Task: Look for space in Orlândia, Brazil from 9th June, 2023 to 16th June, 2023 for 2 adults in price range Rs.8000 to Rs.16000. Place can be entire place with 2 bedrooms having 2 beds and 1 bathroom. Property type can be house, flat, guest house. Booking option can be shelf check-in. Required host language is Spanish.
Action: Mouse moved to (377, 92)
Screenshot: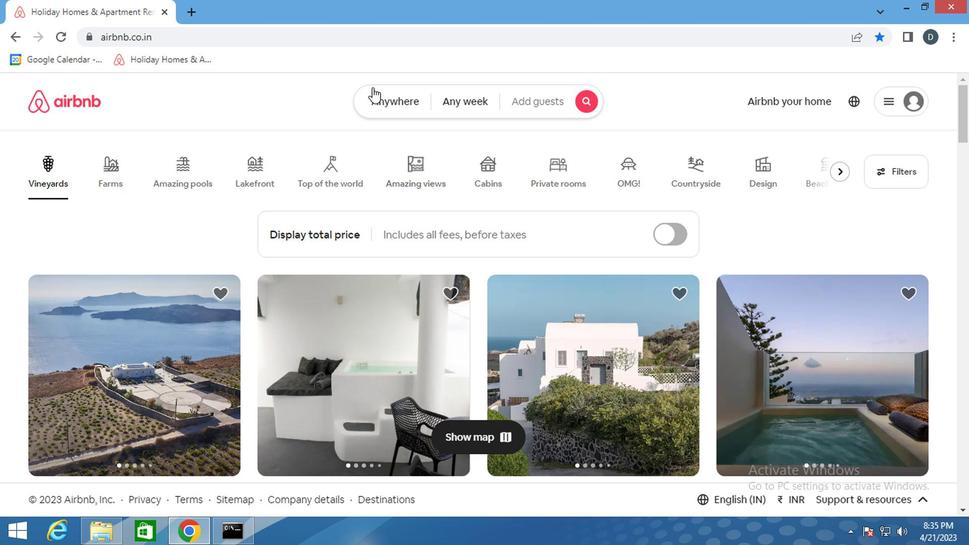 
Action: Mouse pressed left at (377, 92)
Screenshot: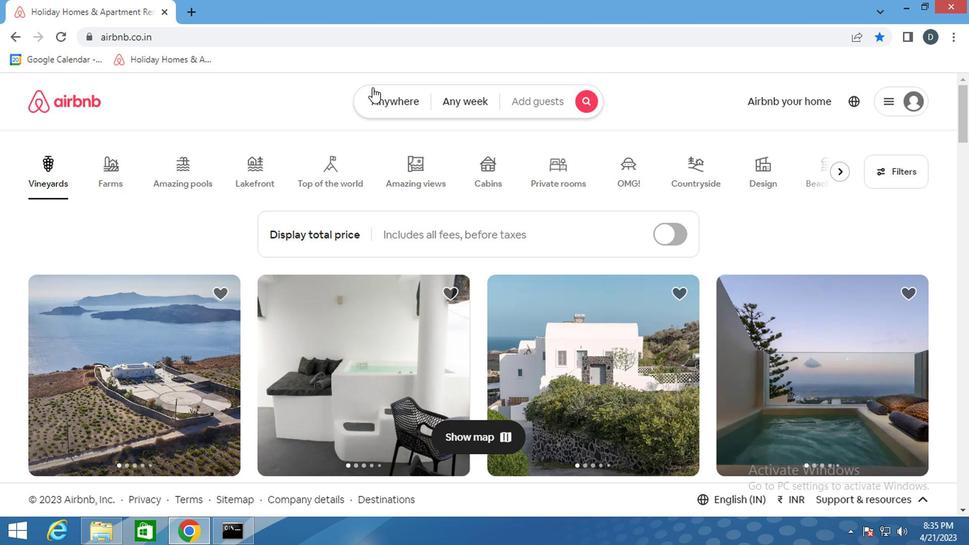 
Action: Mouse moved to (297, 162)
Screenshot: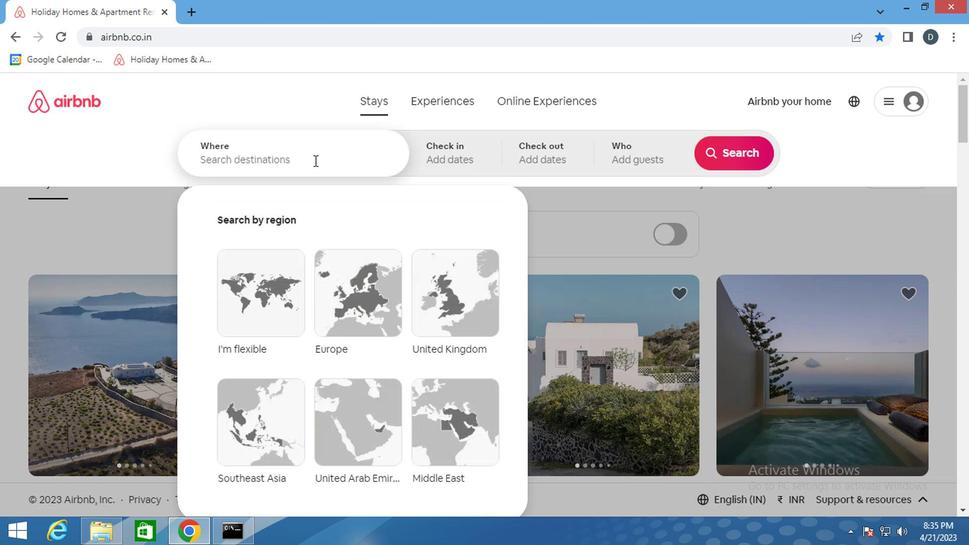 
Action: Mouse pressed left at (297, 162)
Screenshot: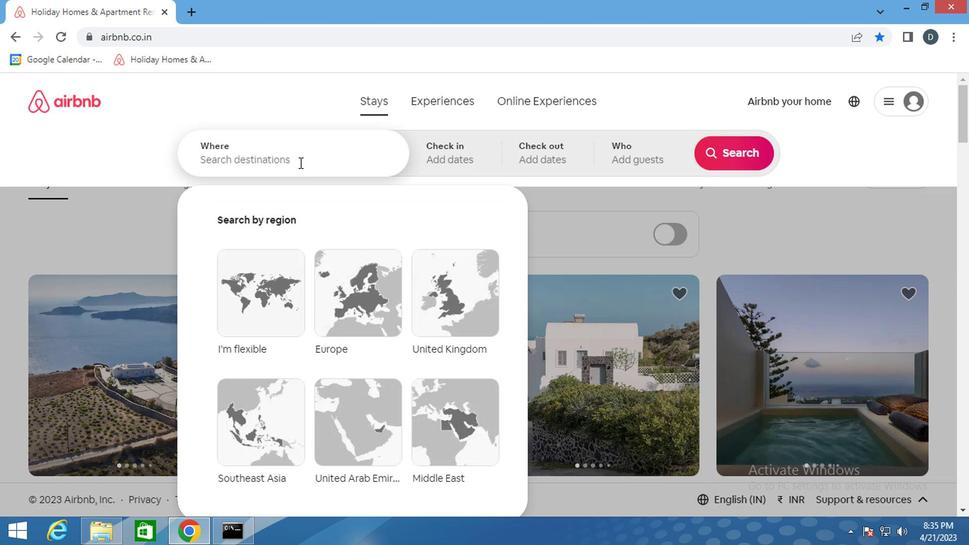 
Action: Key pressed <Key.shift>ORLANDIA,<Key.shift>BRAZIL<Key.enter>
Screenshot: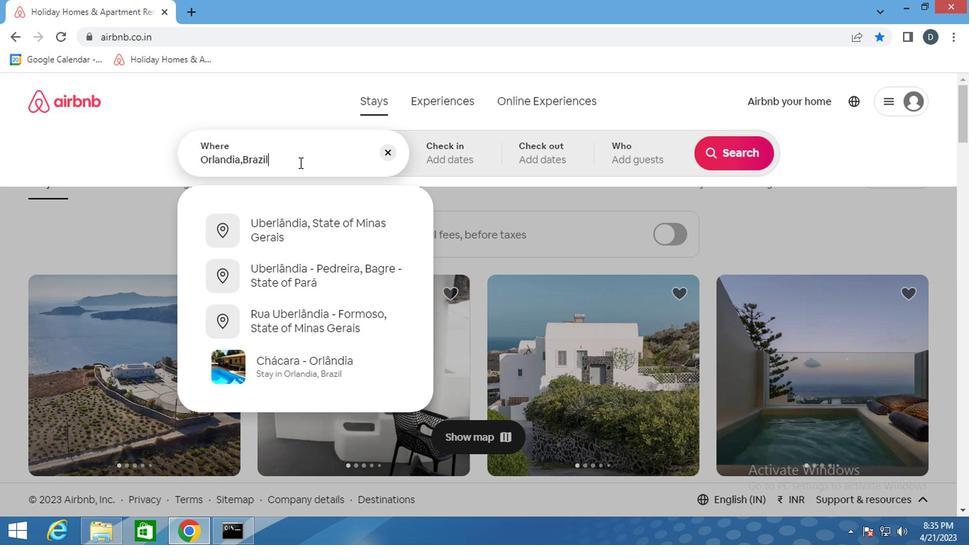 
Action: Mouse moved to (719, 277)
Screenshot: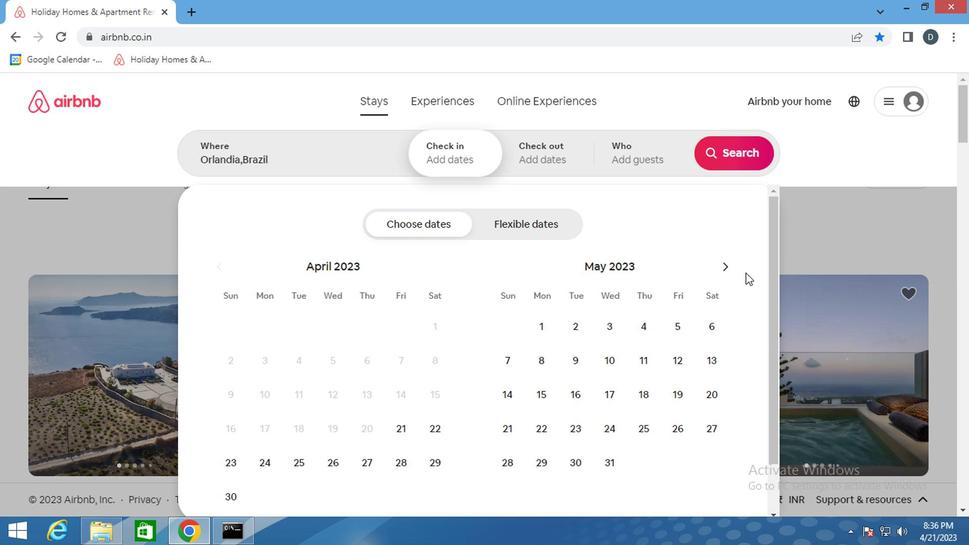 
Action: Mouse pressed left at (719, 277)
Screenshot: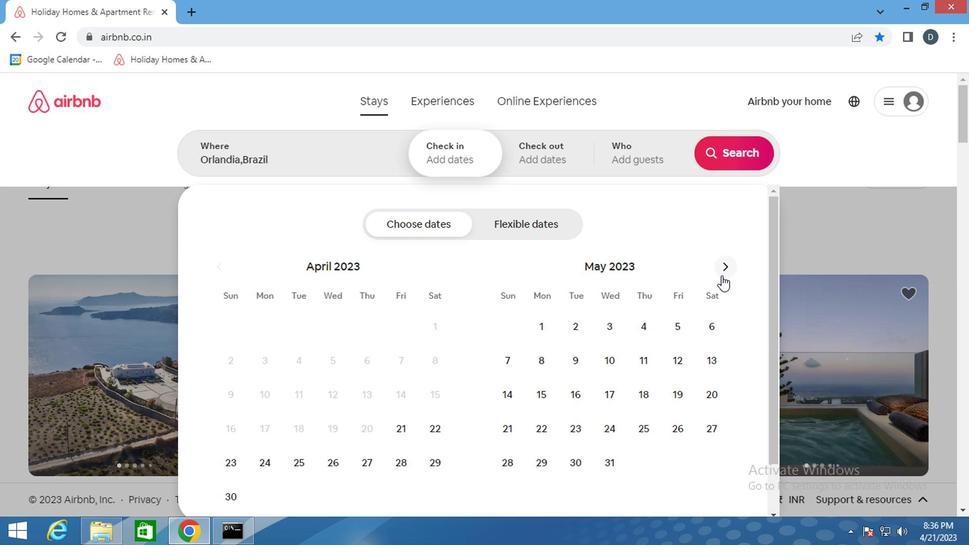 
Action: Mouse moved to (684, 357)
Screenshot: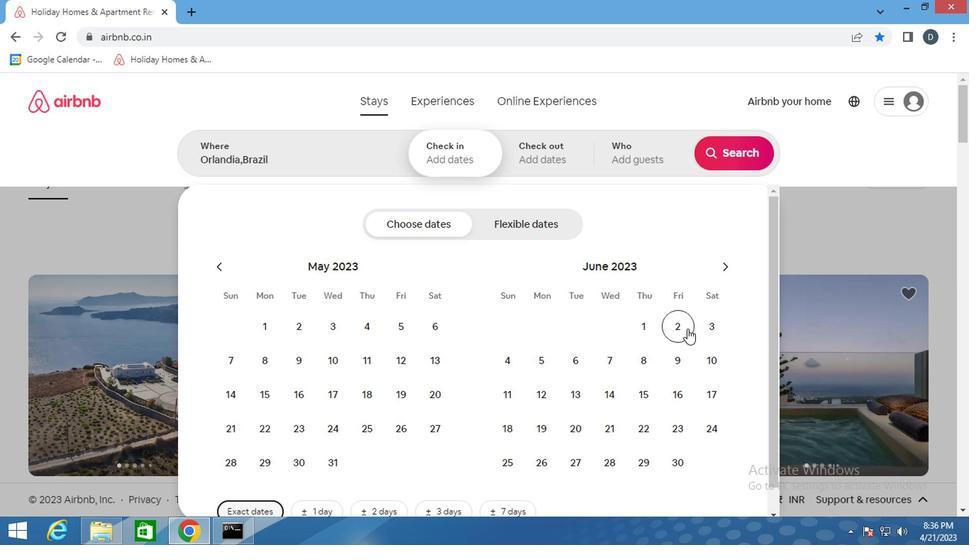 
Action: Mouse pressed left at (684, 357)
Screenshot: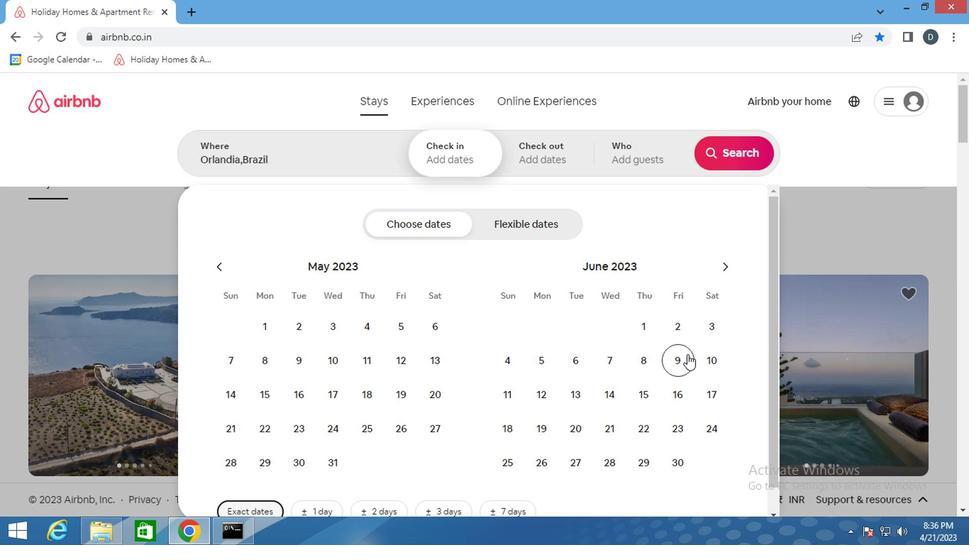 
Action: Mouse moved to (673, 398)
Screenshot: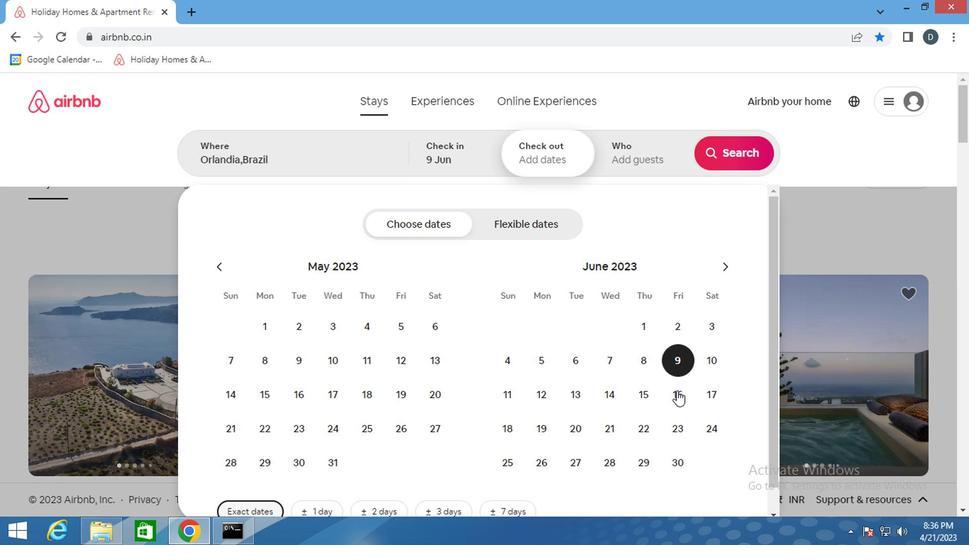 
Action: Mouse pressed left at (673, 398)
Screenshot: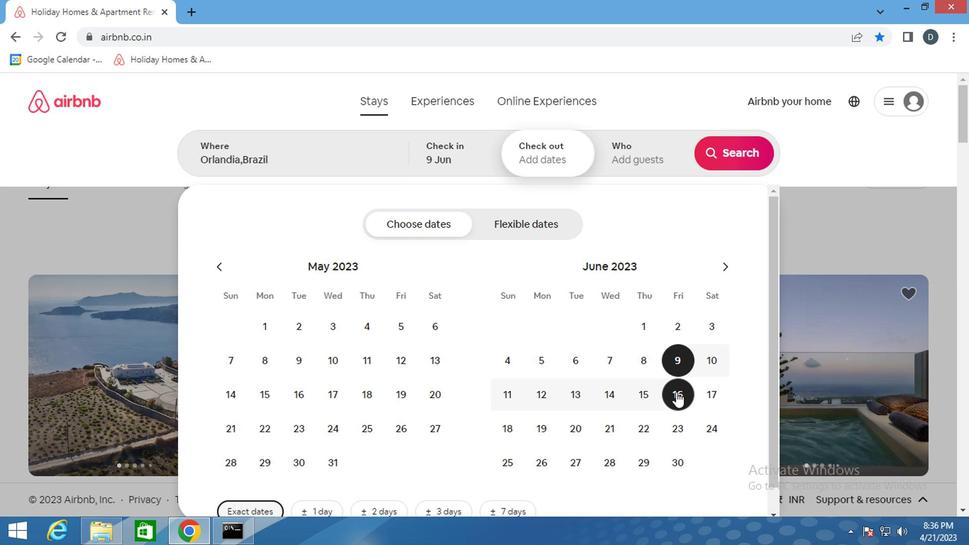 
Action: Mouse moved to (631, 156)
Screenshot: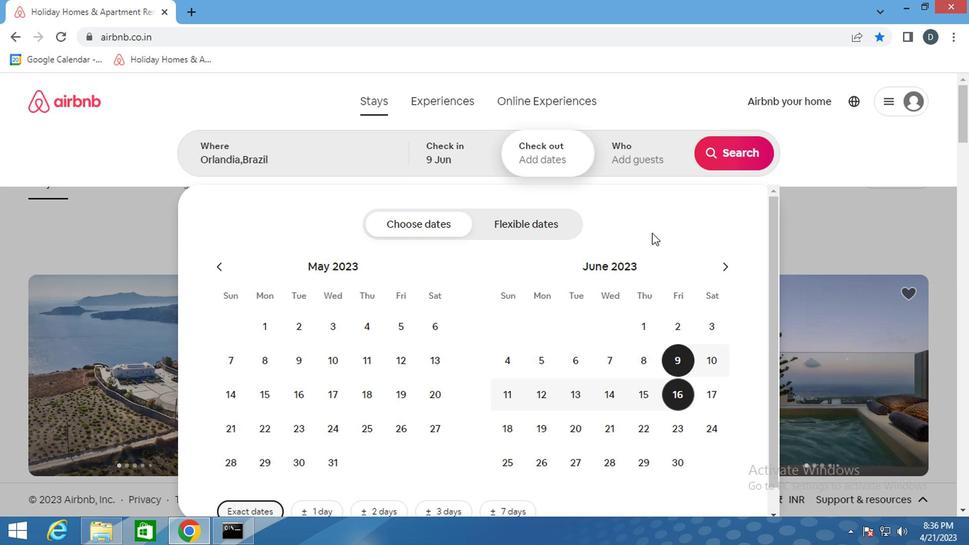 
Action: Mouse pressed left at (631, 156)
Screenshot: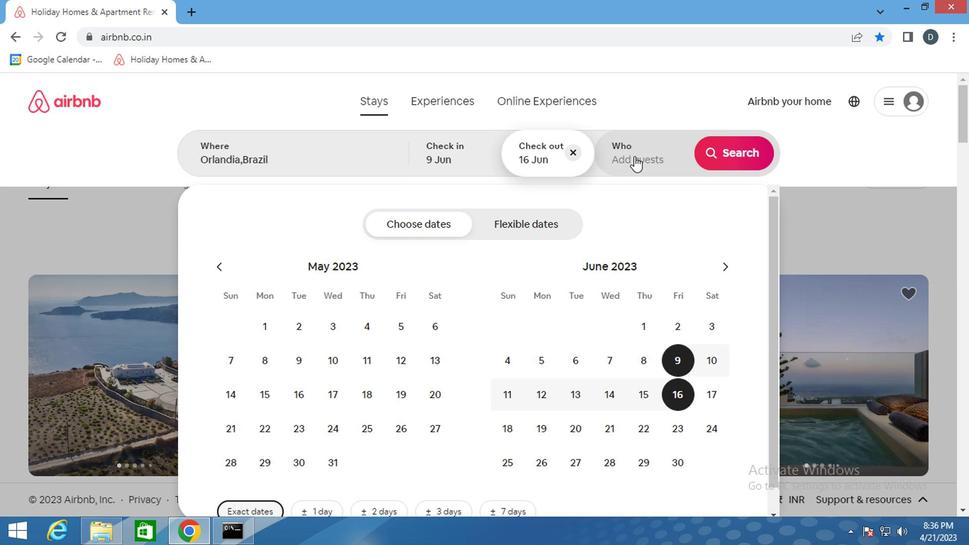 
Action: Mouse moved to (733, 229)
Screenshot: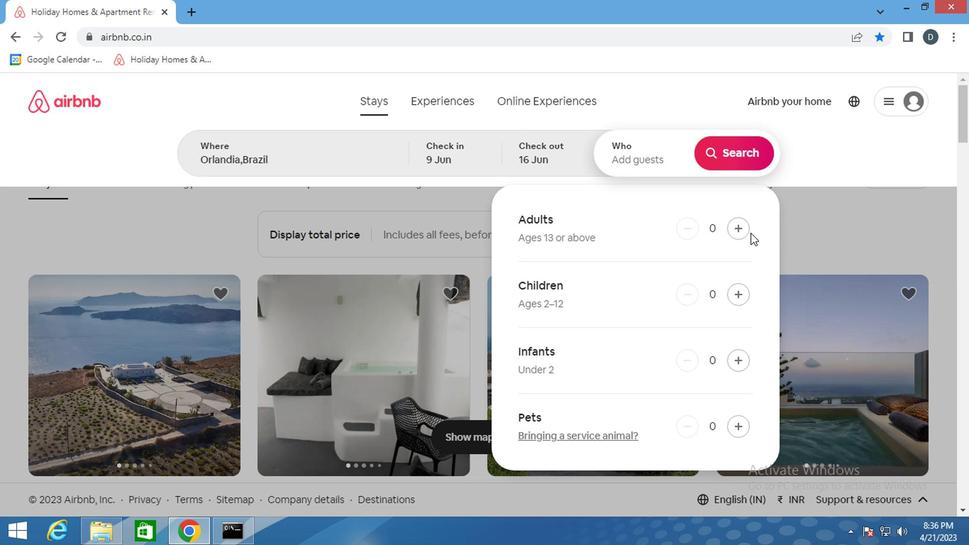 
Action: Mouse pressed left at (733, 229)
Screenshot: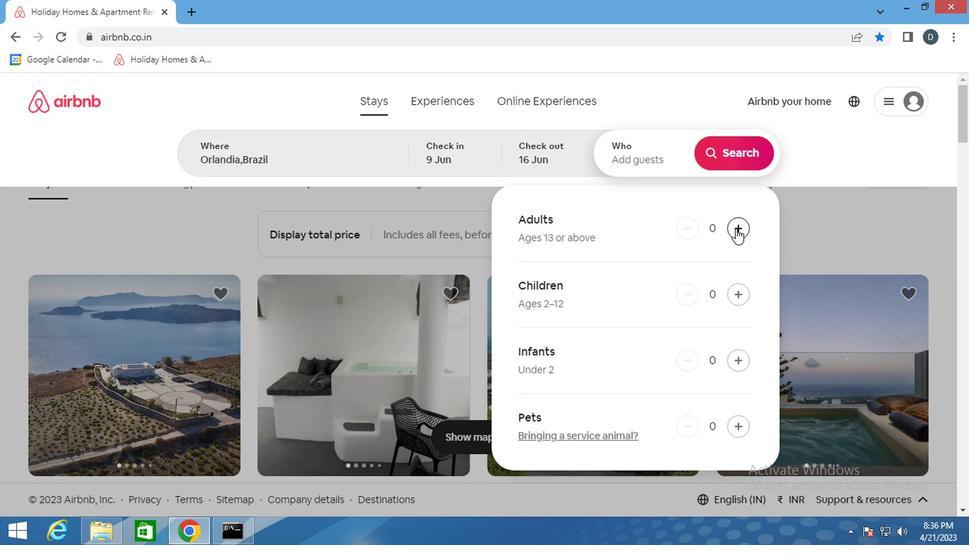 
Action: Mouse pressed left at (733, 229)
Screenshot: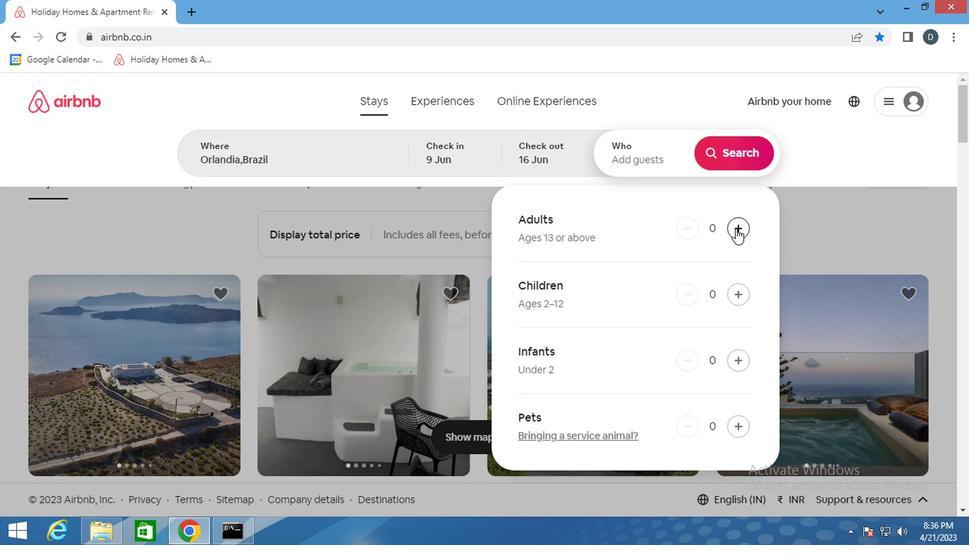 
Action: Mouse moved to (713, 140)
Screenshot: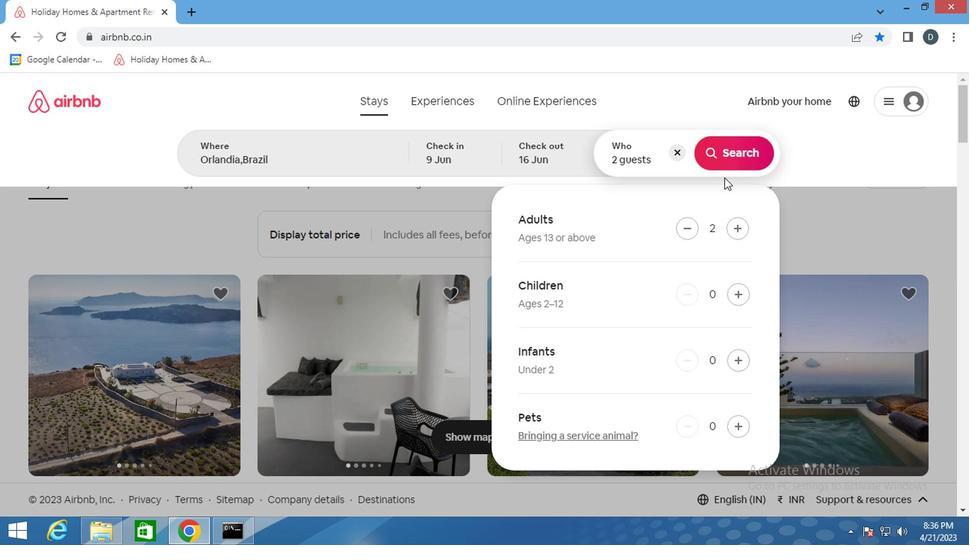 
Action: Mouse pressed left at (713, 140)
Screenshot: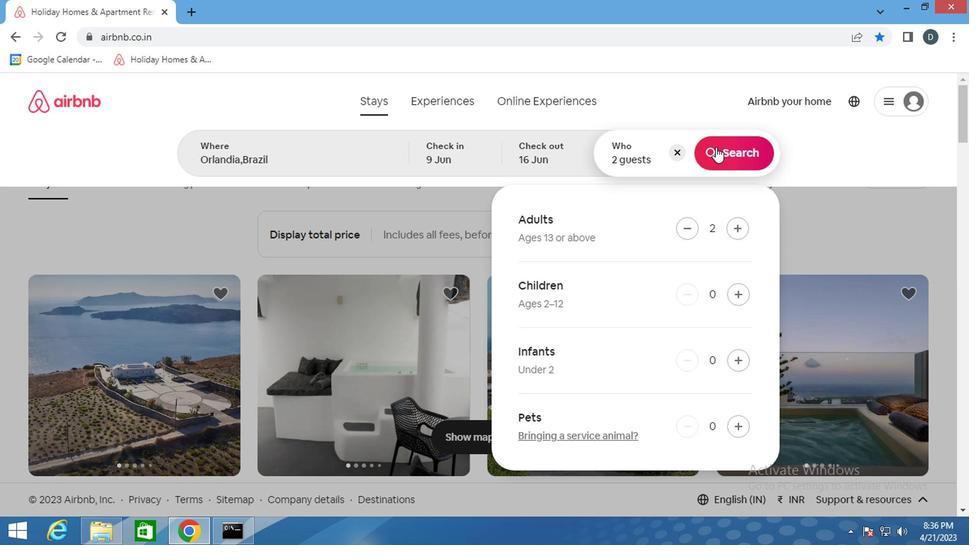 
Action: Mouse moved to (902, 154)
Screenshot: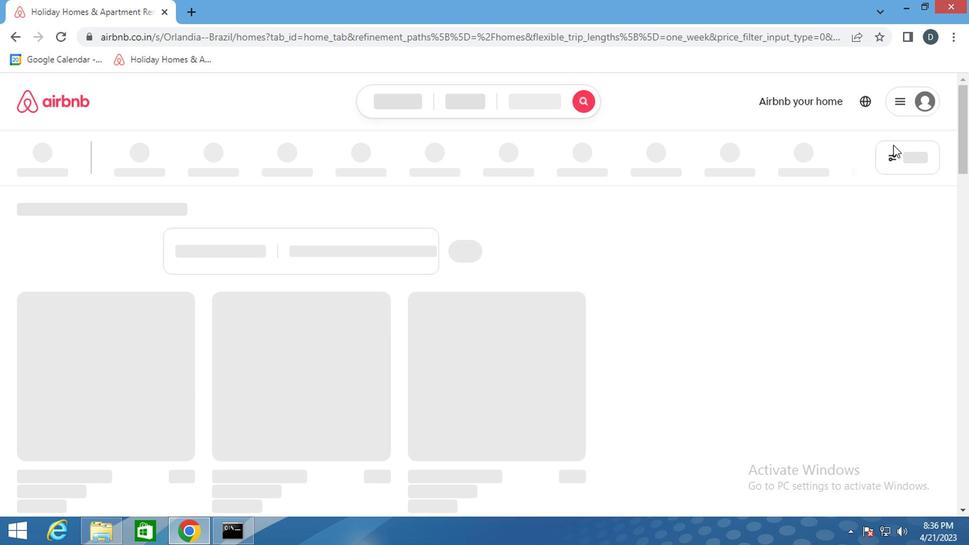 
Action: Mouse pressed left at (902, 154)
Screenshot: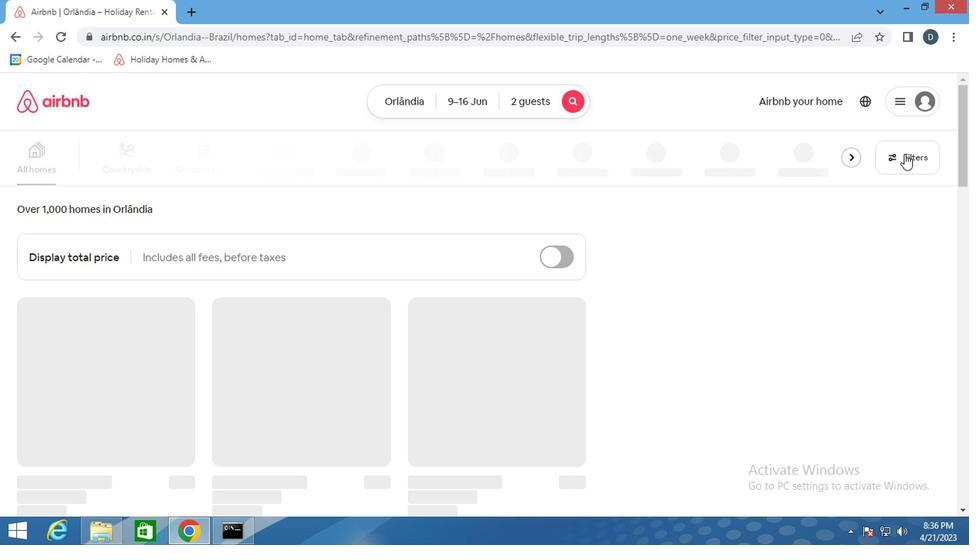 
Action: Mouse moved to (308, 344)
Screenshot: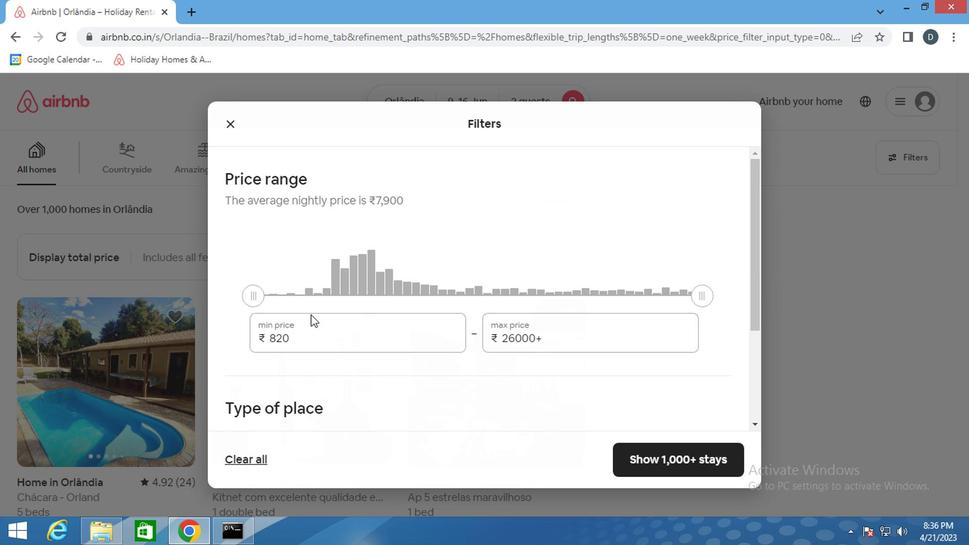 
Action: Mouse pressed left at (308, 344)
Screenshot: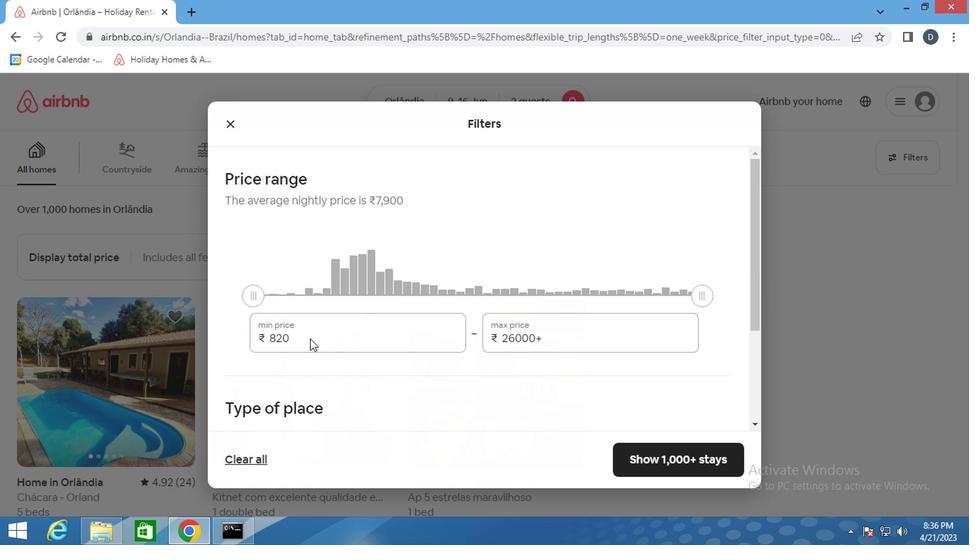 
Action: Mouse pressed left at (308, 344)
Screenshot: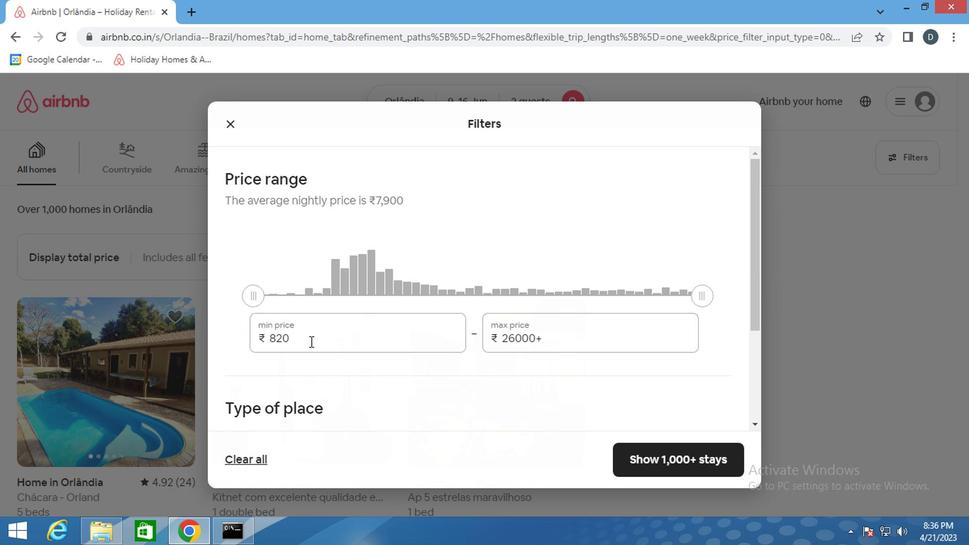 
Action: Key pressed 8000
Screenshot: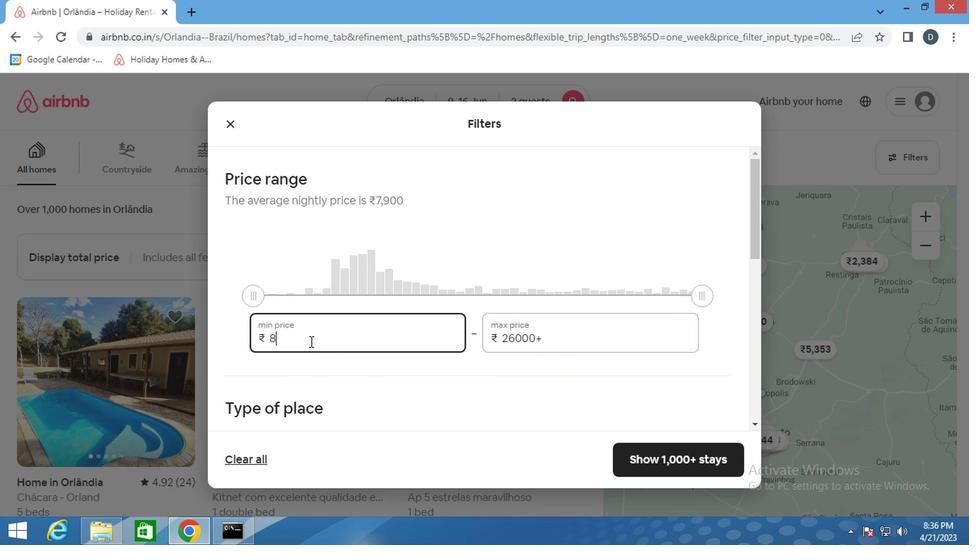 
Action: Mouse moved to (308, 344)
Screenshot: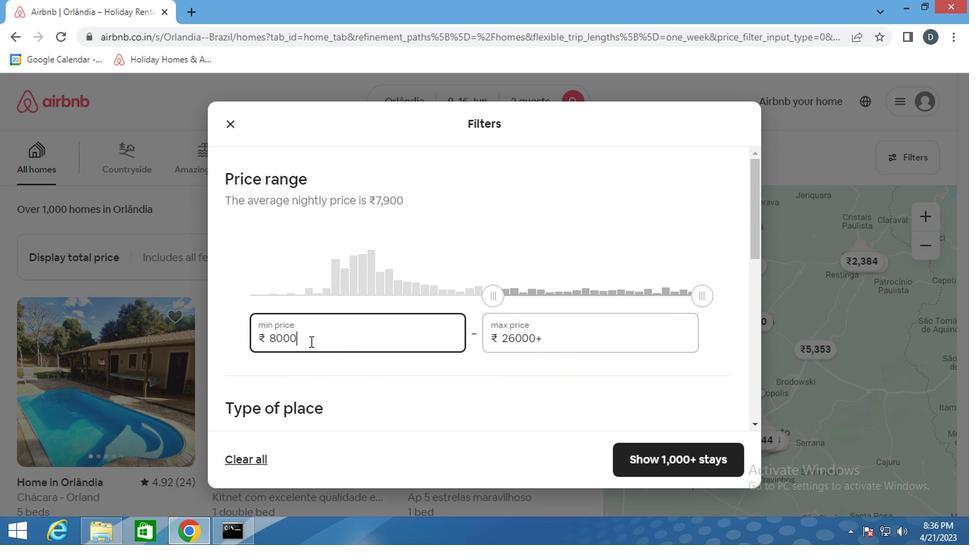 
Action: Key pressed <Key.tab>ctrl+Actrl+16
Screenshot: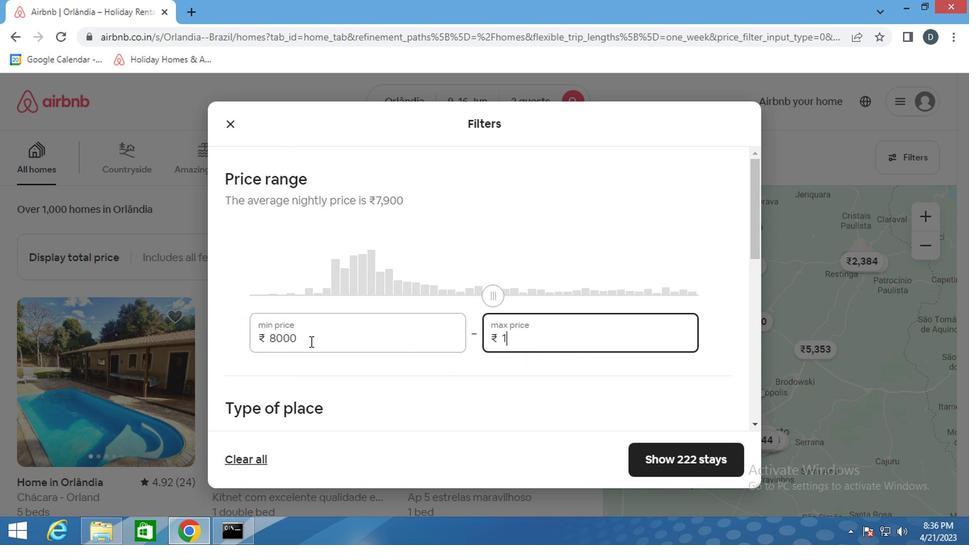 
Action: Mouse moved to (309, 345)
Screenshot: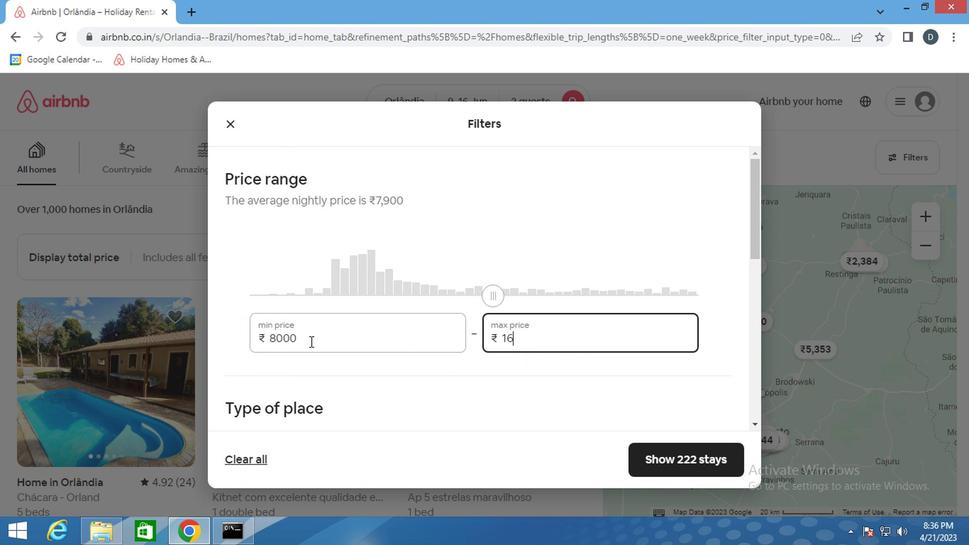 
Action: Key pressed 0
Screenshot: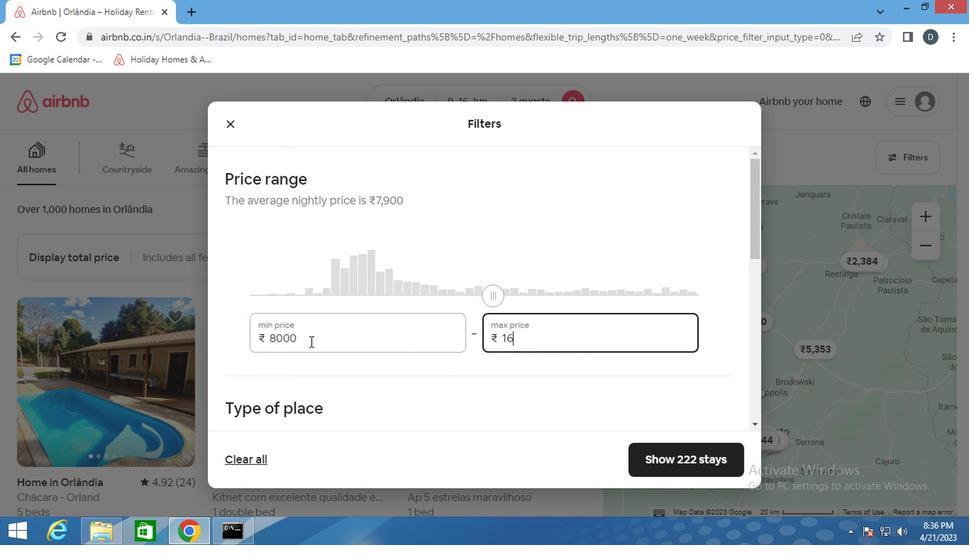 
Action: Mouse moved to (309, 345)
Screenshot: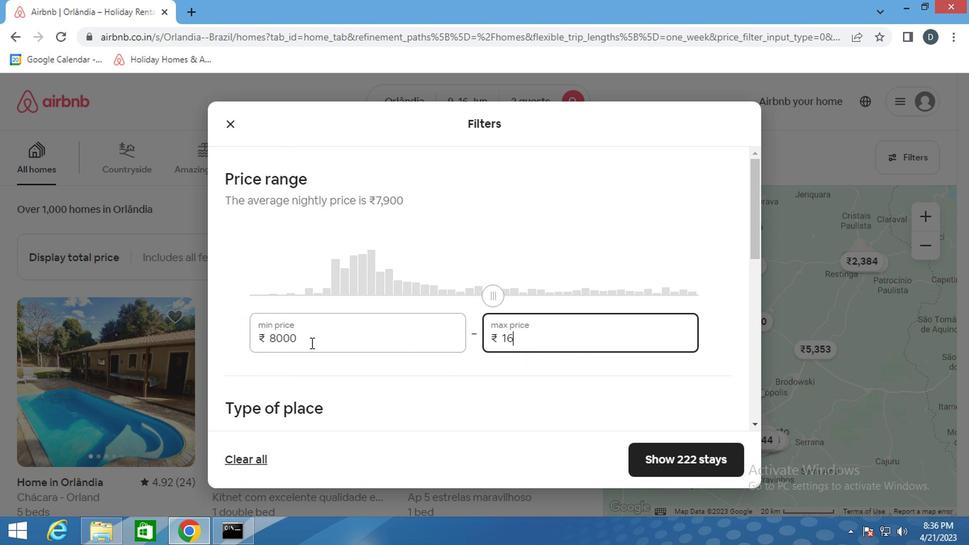 
Action: Key pressed 0
Screenshot: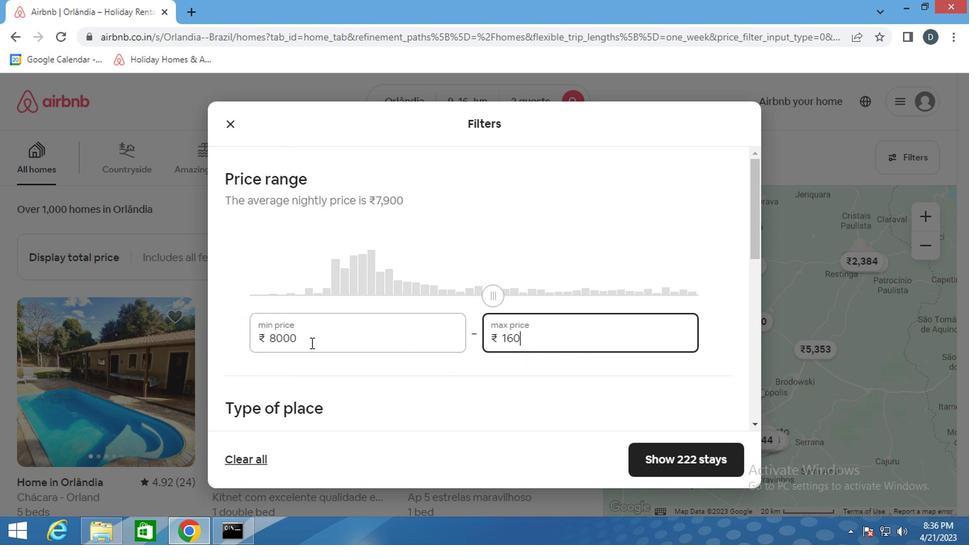 
Action: Mouse moved to (326, 347)
Screenshot: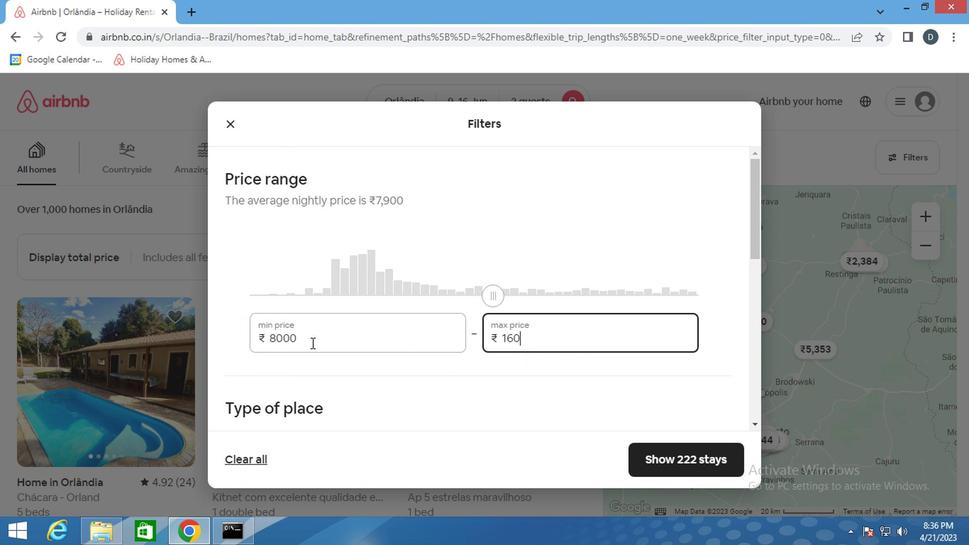 
Action: Key pressed 0
Screenshot: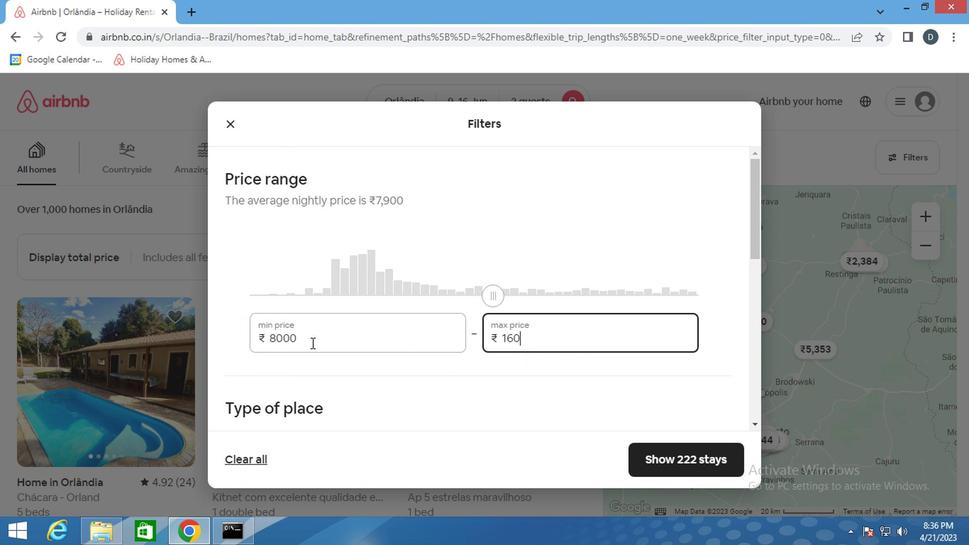 
Action: Mouse moved to (470, 345)
Screenshot: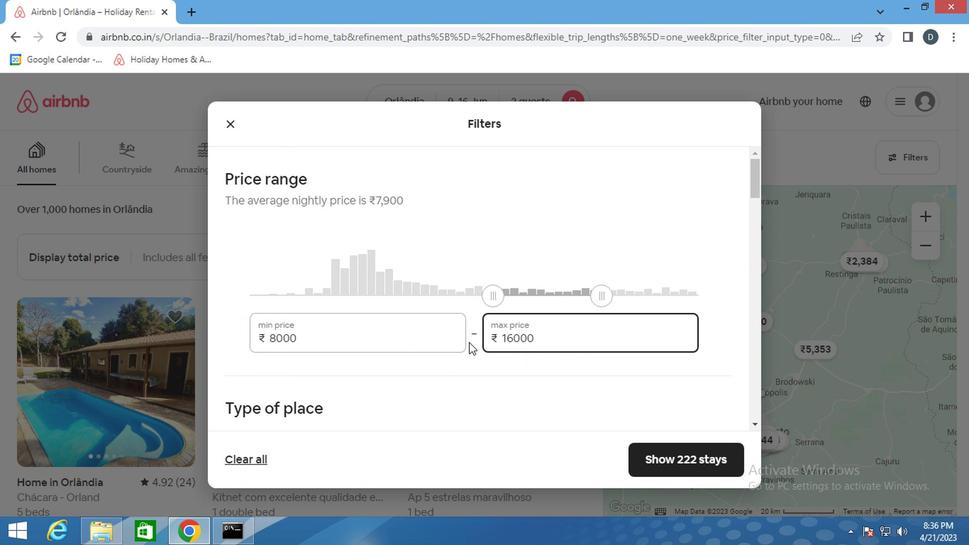 
Action: Mouse scrolled (470, 344) with delta (0, -1)
Screenshot: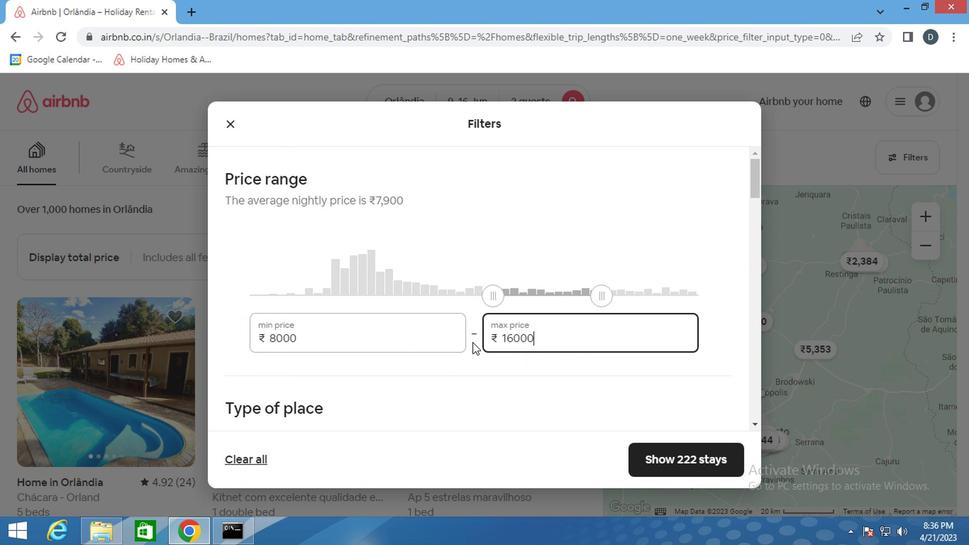 
Action: Mouse scrolled (470, 344) with delta (0, -1)
Screenshot: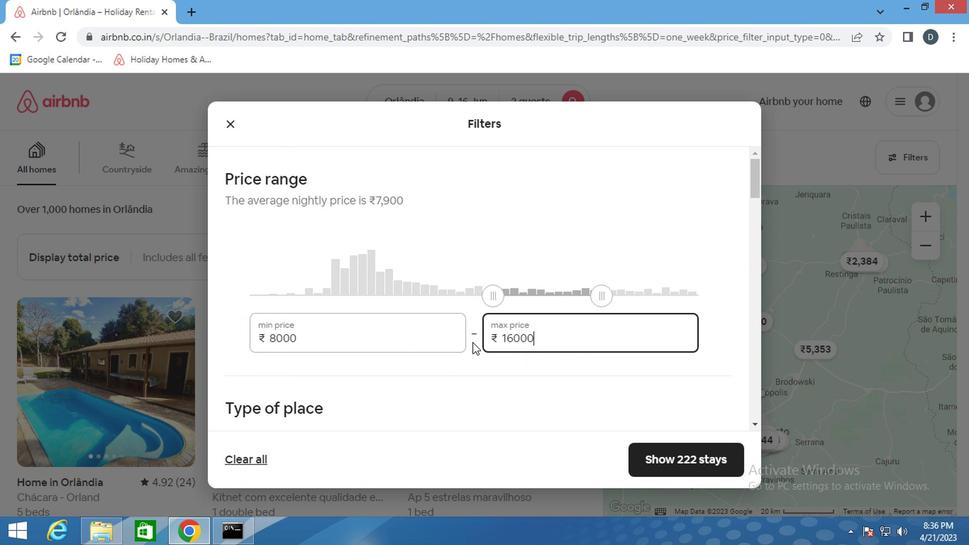 
Action: Mouse moved to (273, 304)
Screenshot: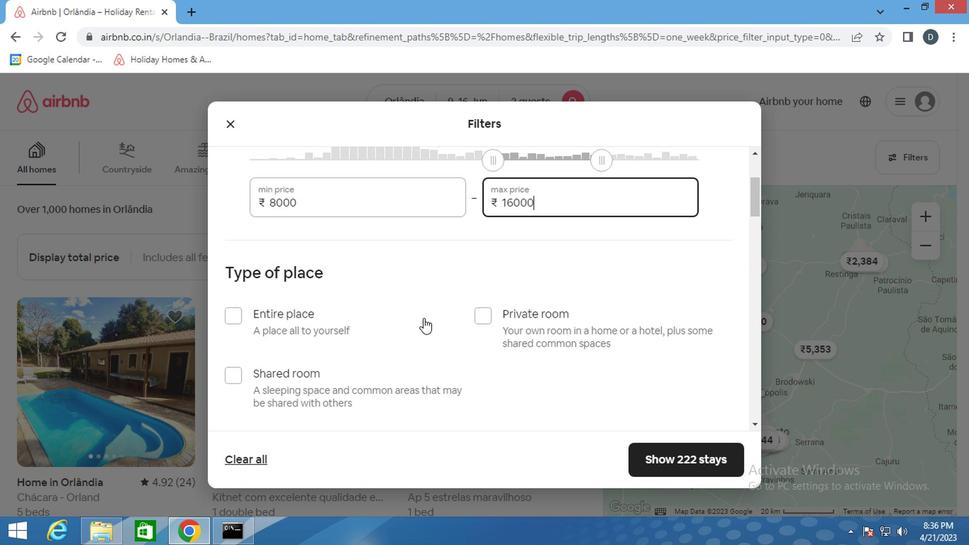 
Action: Mouse pressed left at (273, 304)
Screenshot: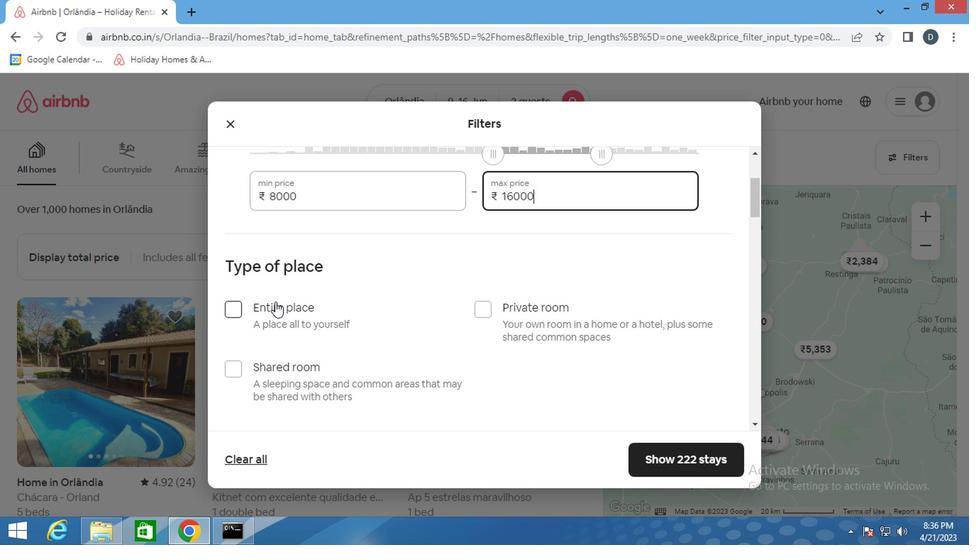 
Action: Mouse moved to (315, 305)
Screenshot: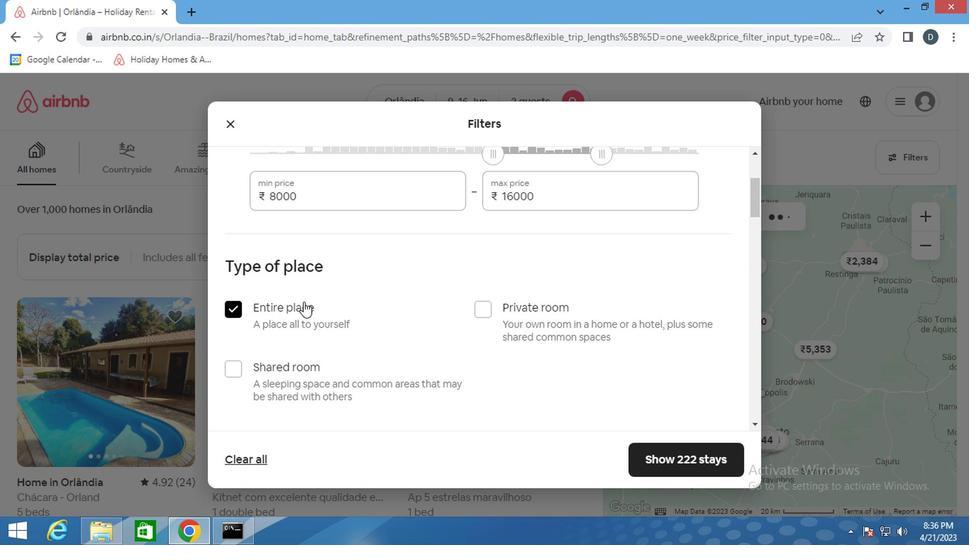 
Action: Mouse scrolled (315, 304) with delta (0, -1)
Screenshot: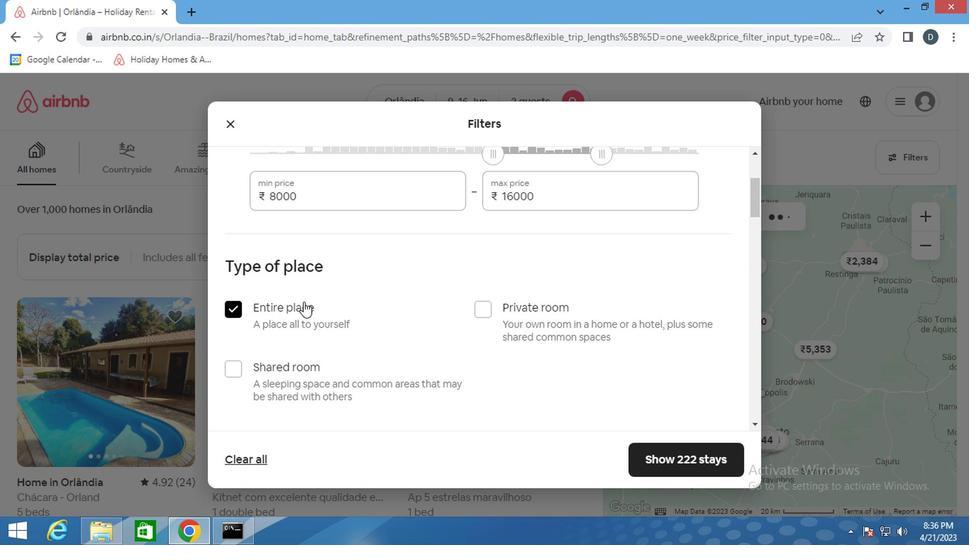 
Action: Mouse moved to (316, 305)
Screenshot: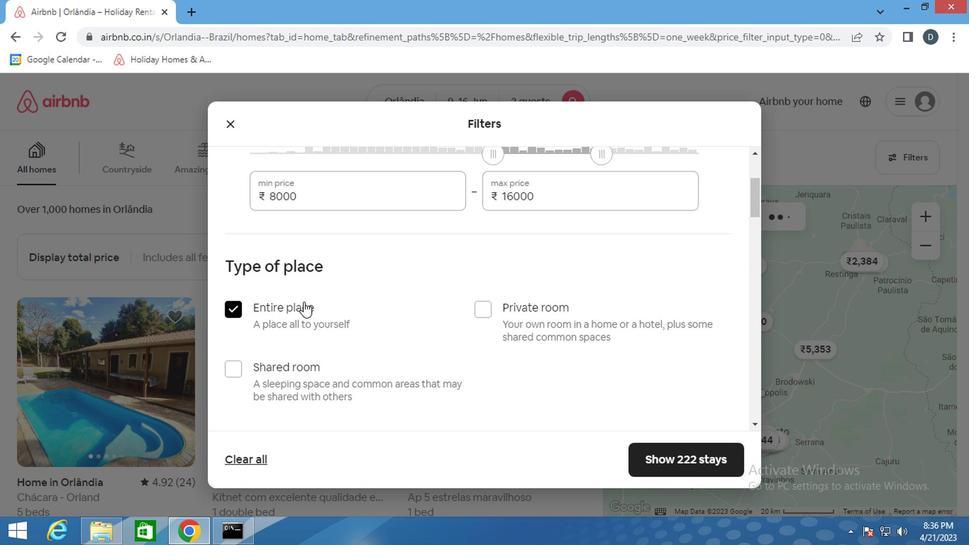 
Action: Mouse scrolled (316, 305) with delta (0, 0)
Screenshot: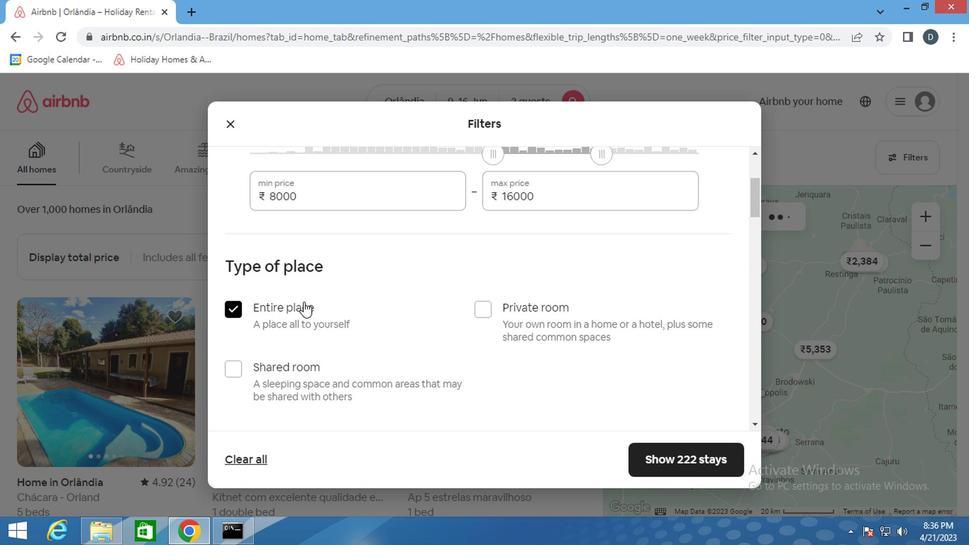 
Action: Mouse moved to (316, 305)
Screenshot: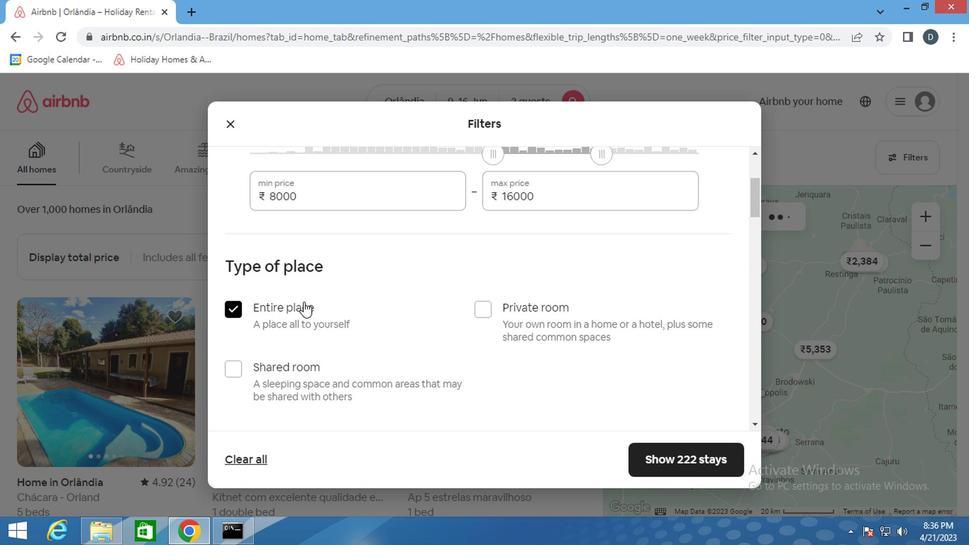 
Action: Mouse scrolled (316, 305) with delta (0, 0)
Screenshot: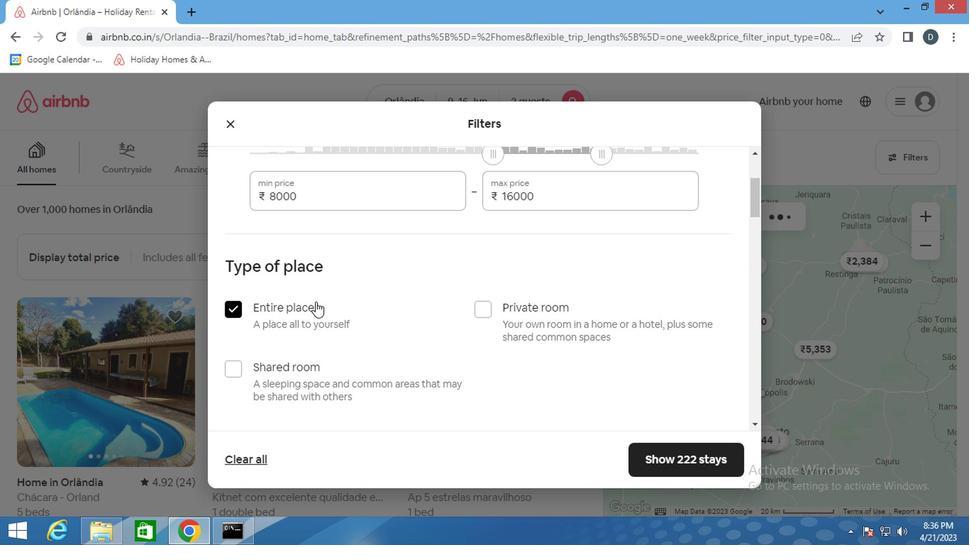 
Action: Mouse moved to (320, 306)
Screenshot: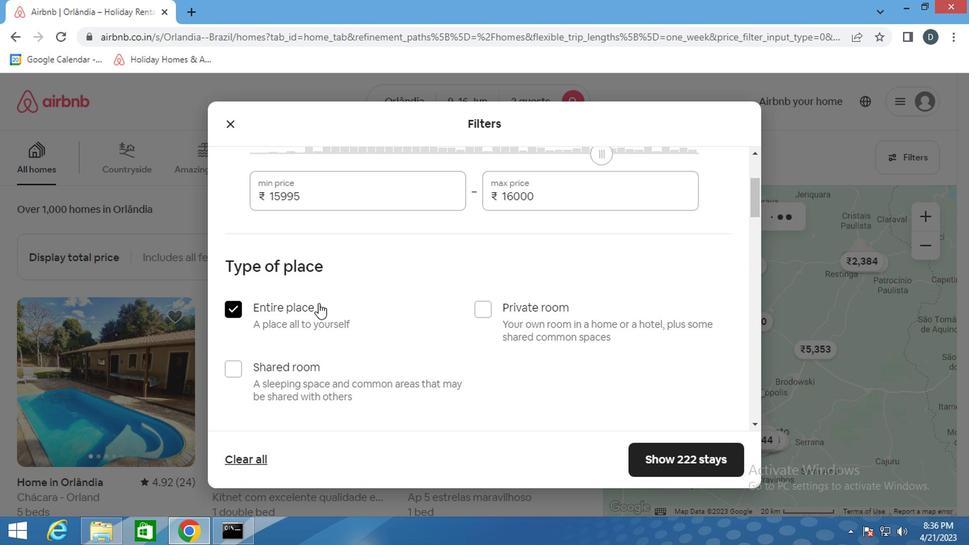 
Action: Mouse scrolled (320, 305) with delta (0, -1)
Screenshot: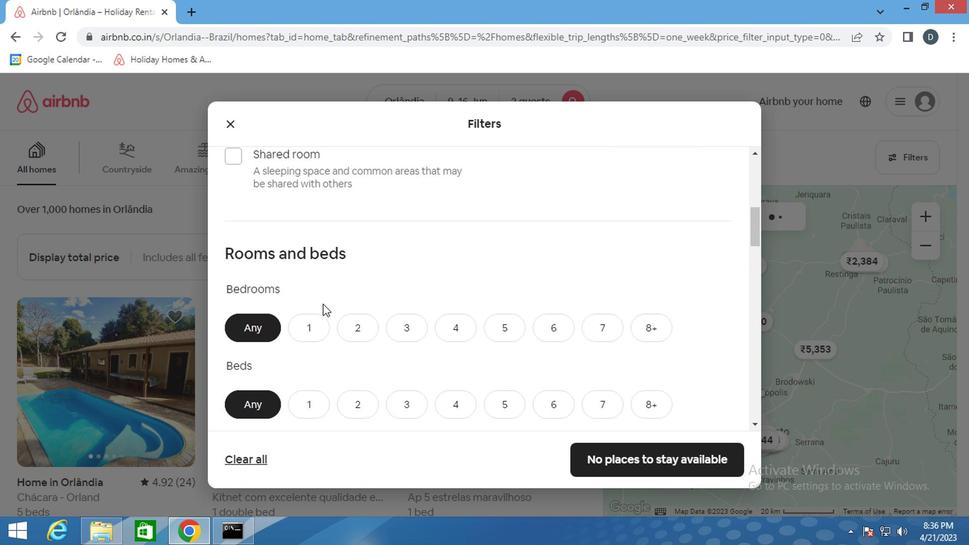 
Action: Mouse moved to (348, 259)
Screenshot: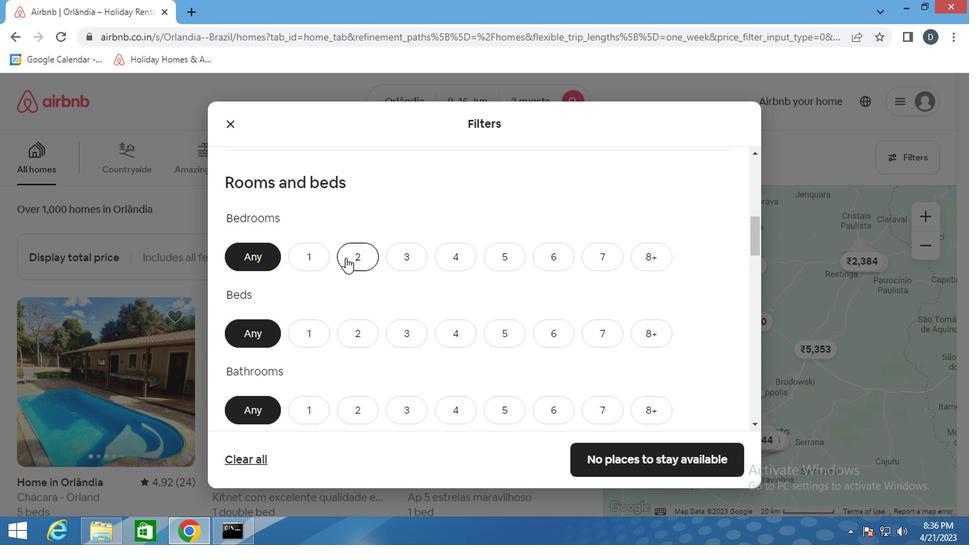 
Action: Mouse pressed left at (348, 259)
Screenshot: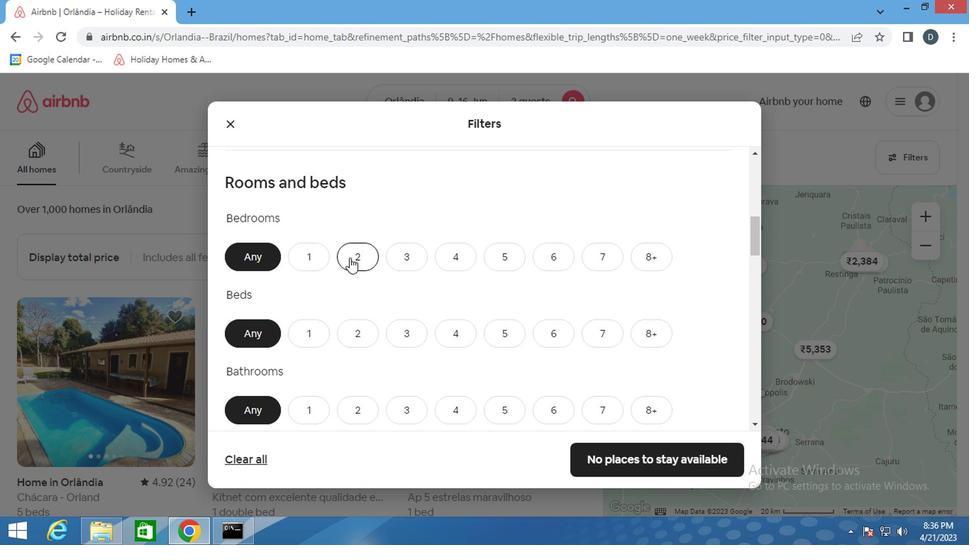 
Action: Mouse moved to (361, 329)
Screenshot: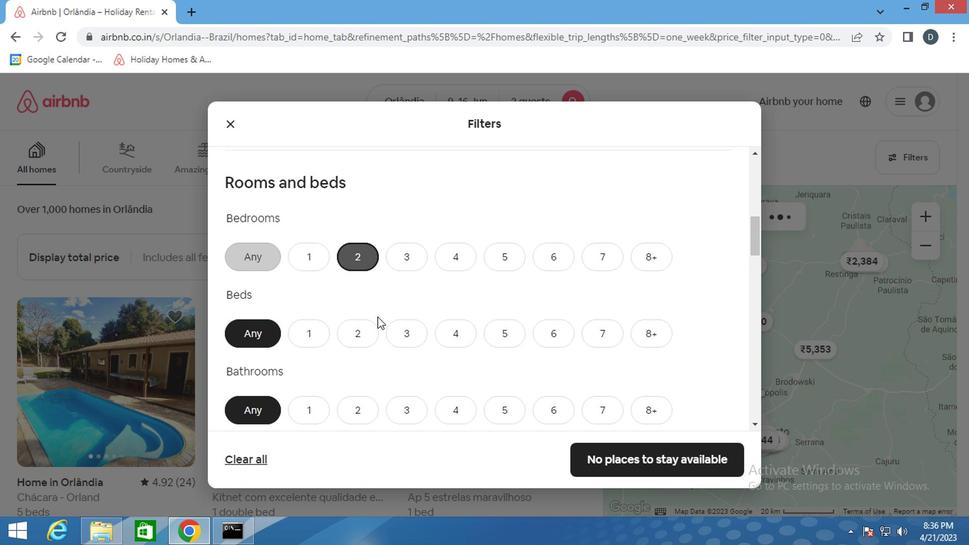 
Action: Mouse pressed left at (361, 329)
Screenshot: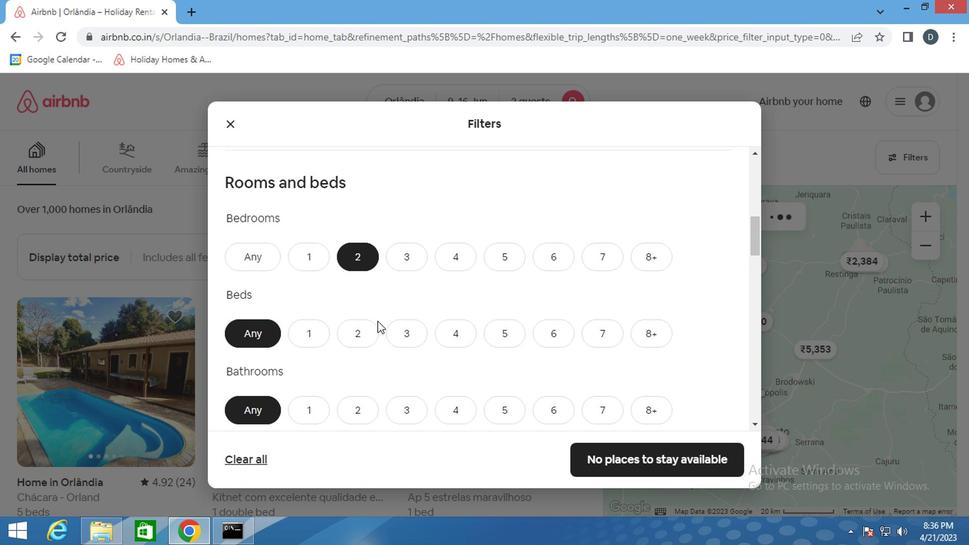 
Action: Mouse moved to (298, 412)
Screenshot: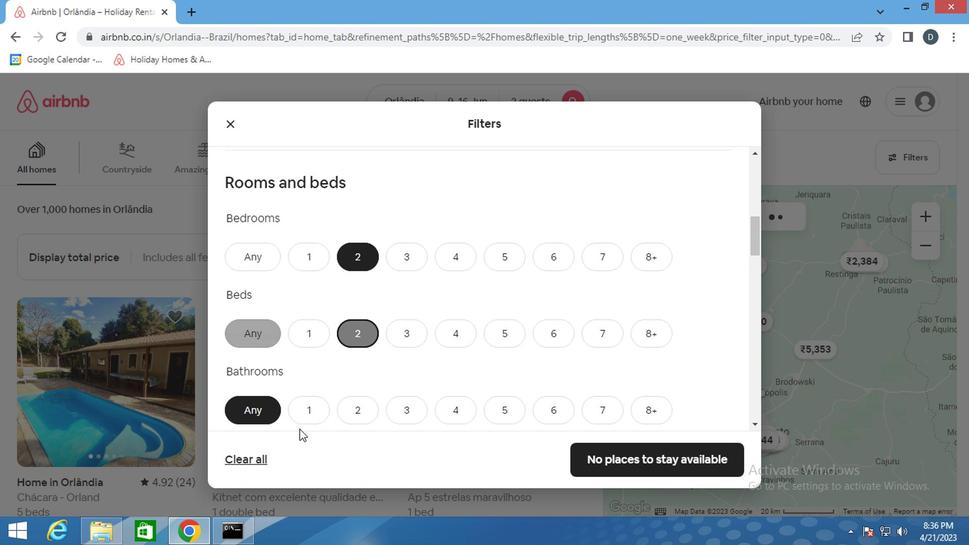 
Action: Mouse pressed left at (298, 412)
Screenshot: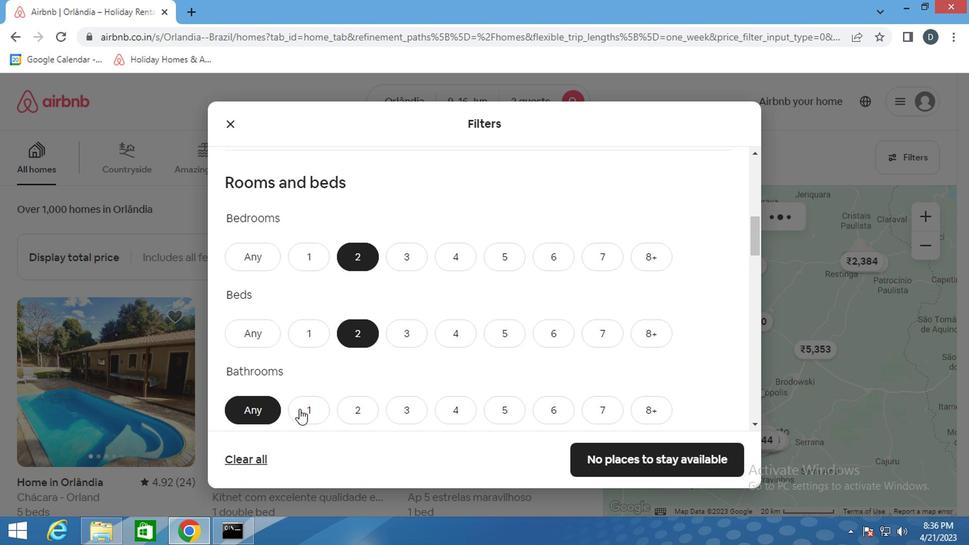 
Action: Mouse moved to (347, 392)
Screenshot: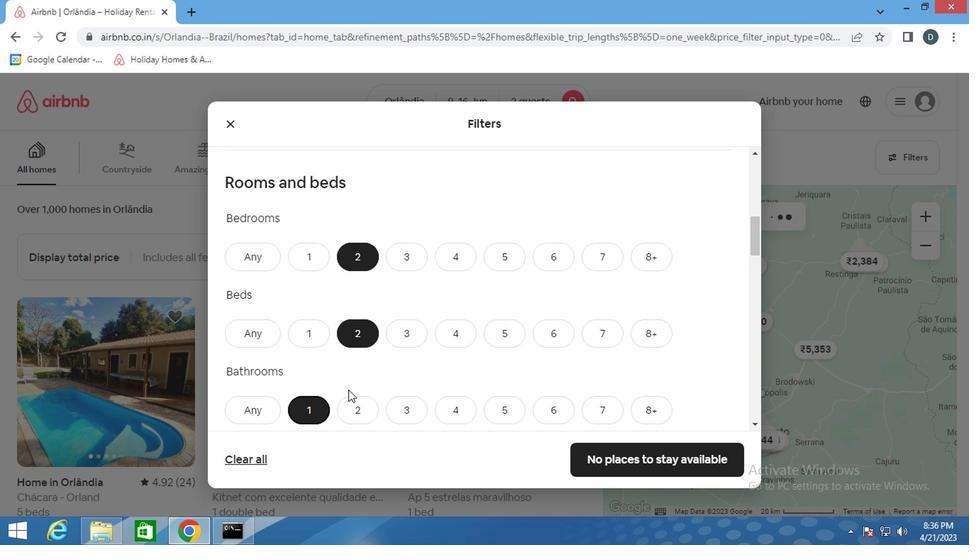 
Action: Mouse scrolled (347, 392) with delta (0, 0)
Screenshot: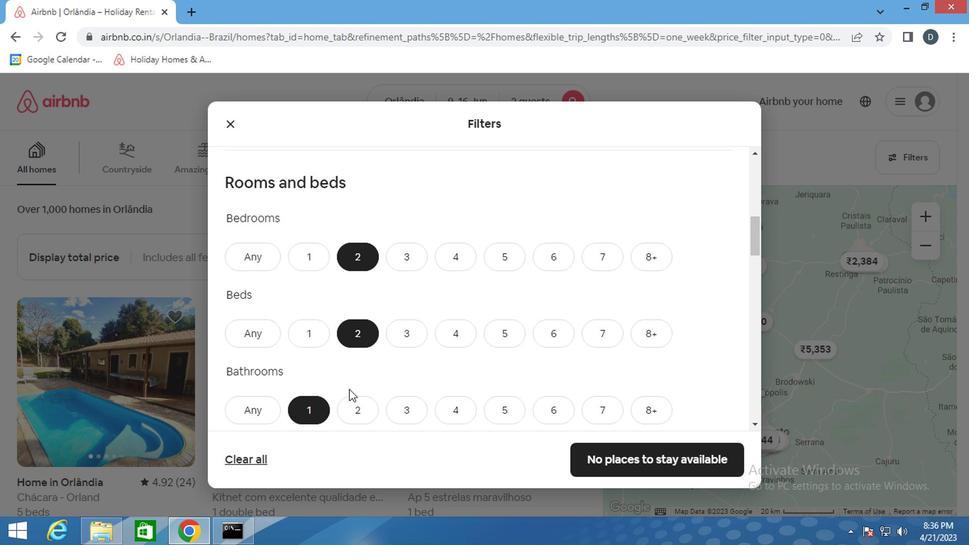 
Action: Mouse scrolled (347, 392) with delta (0, 0)
Screenshot: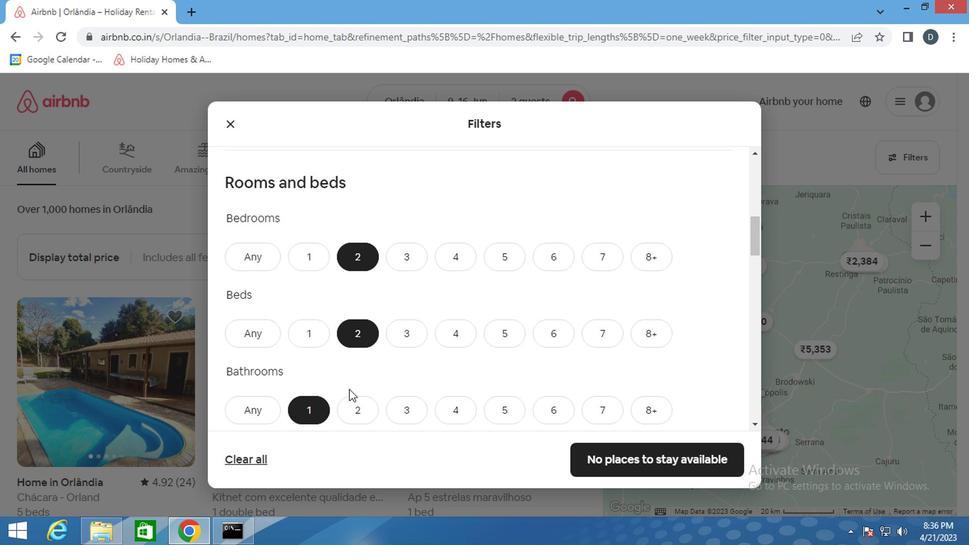 
Action: Mouse scrolled (347, 392) with delta (0, 0)
Screenshot: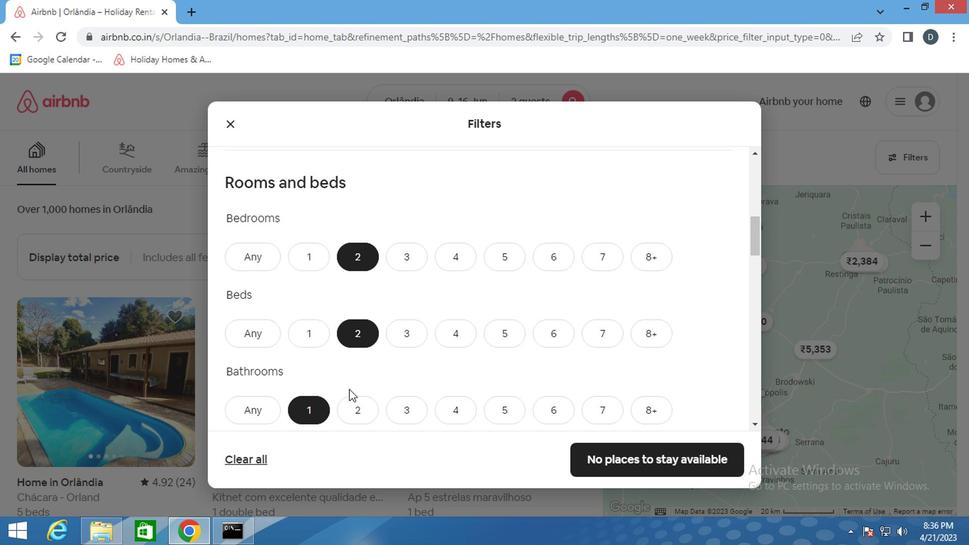
Action: Mouse moved to (348, 392)
Screenshot: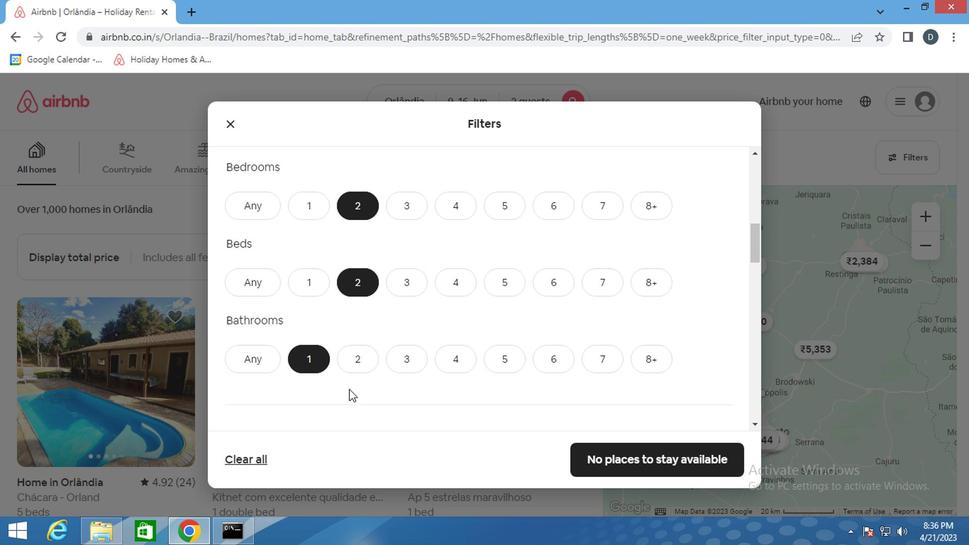 
Action: Mouse scrolled (348, 391) with delta (0, -1)
Screenshot: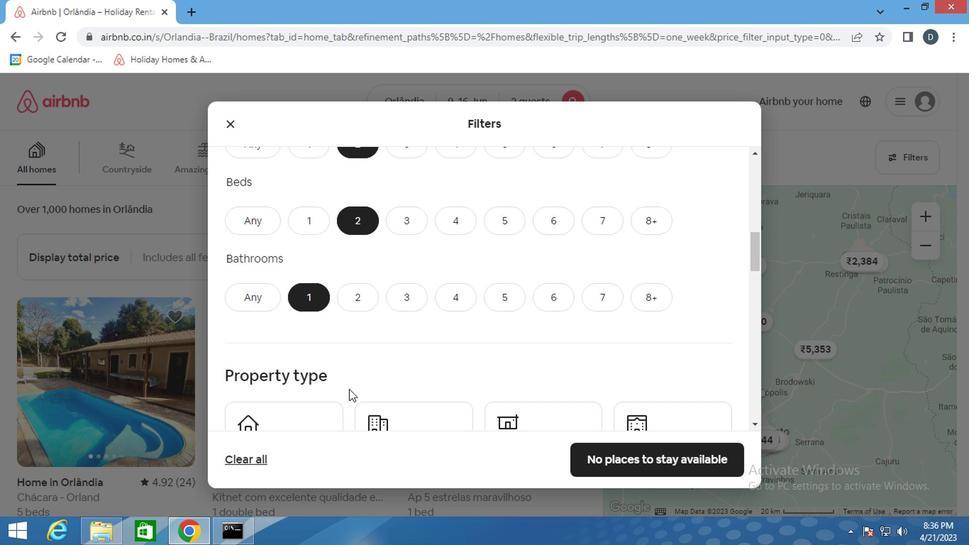 
Action: Mouse moved to (293, 292)
Screenshot: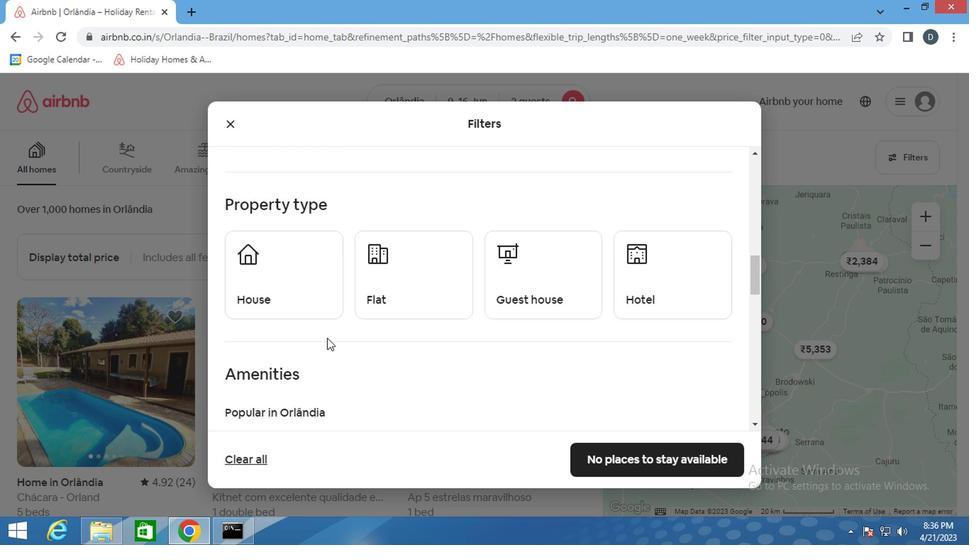 
Action: Mouse pressed left at (293, 292)
Screenshot: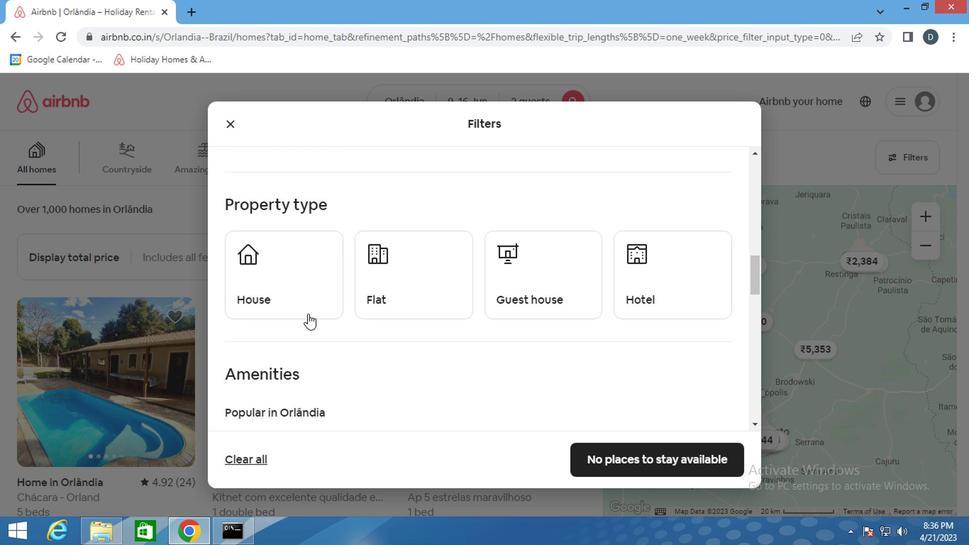 
Action: Mouse moved to (395, 283)
Screenshot: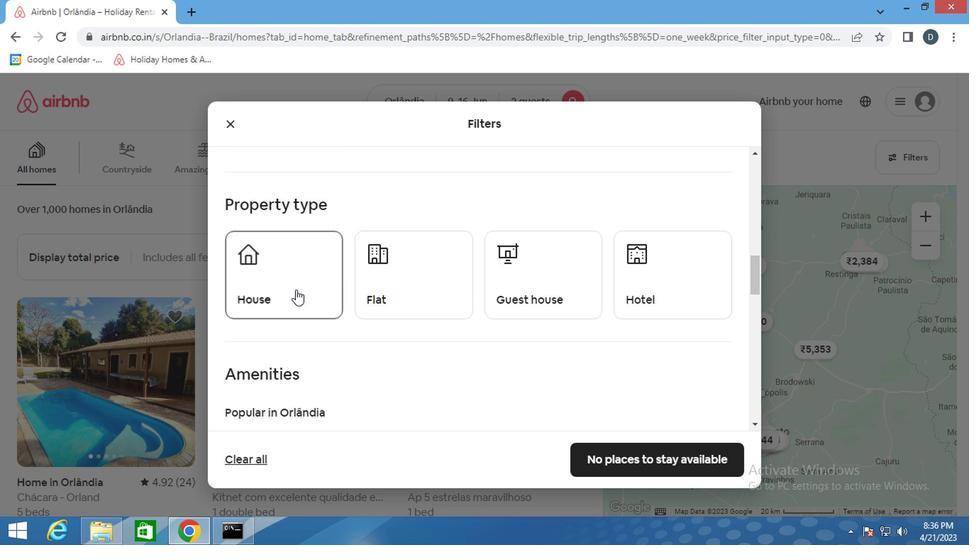
Action: Mouse pressed left at (395, 283)
Screenshot: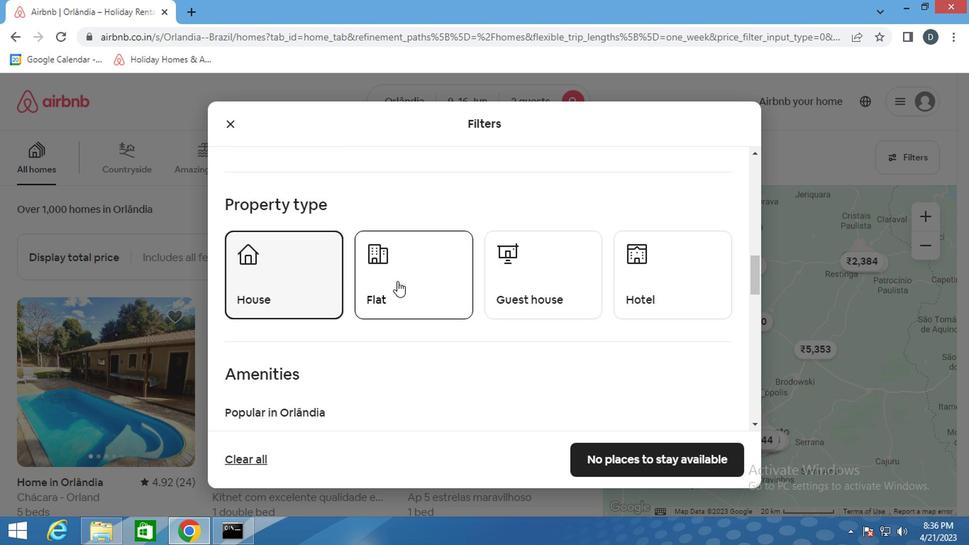 
Action: Mouse moved to (527, 276)
Screenshot: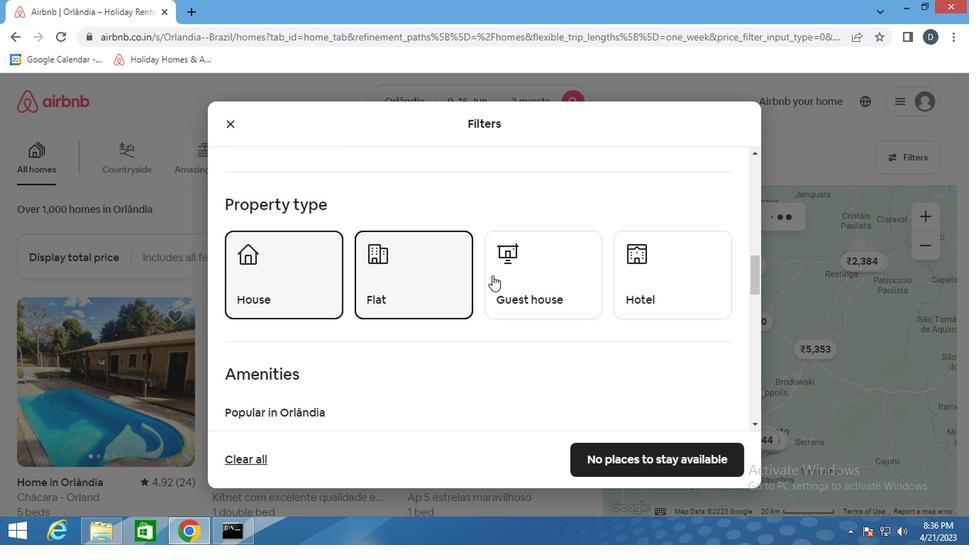 
Action: Mouse pressed left at (527, 276)
Screenshot: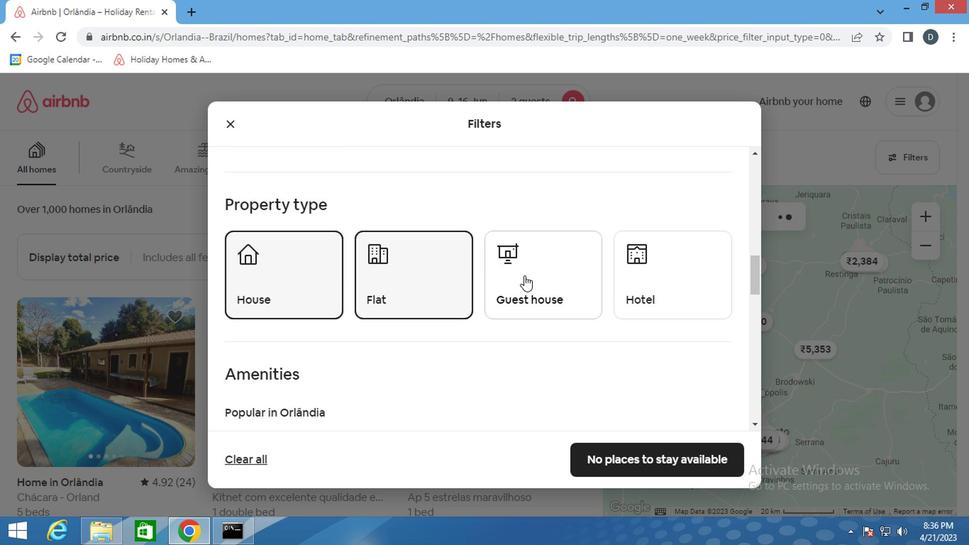 
Action: Mouse moved to (554, 358)
Screenshot: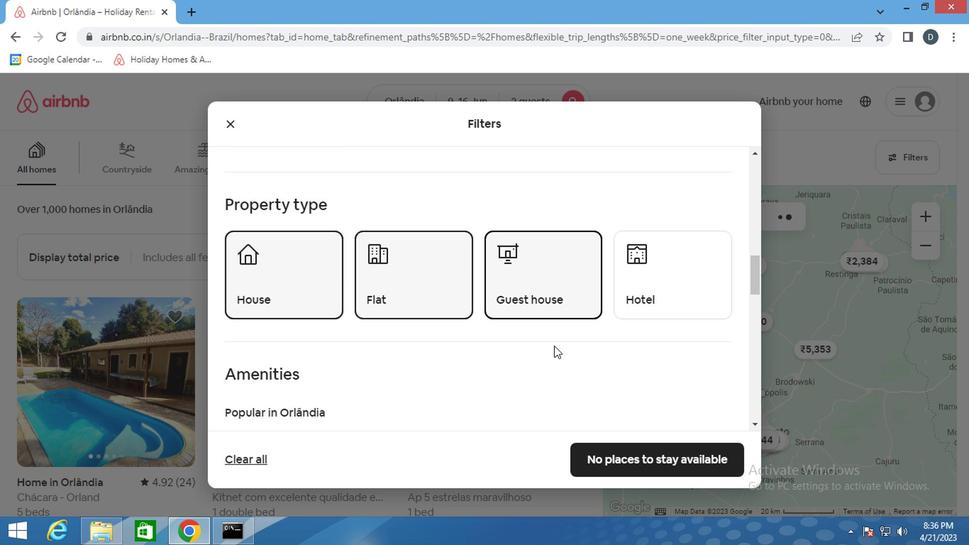 
Action: Mouse scrolled (554, 357) with delta (0, -1)
Screenshot: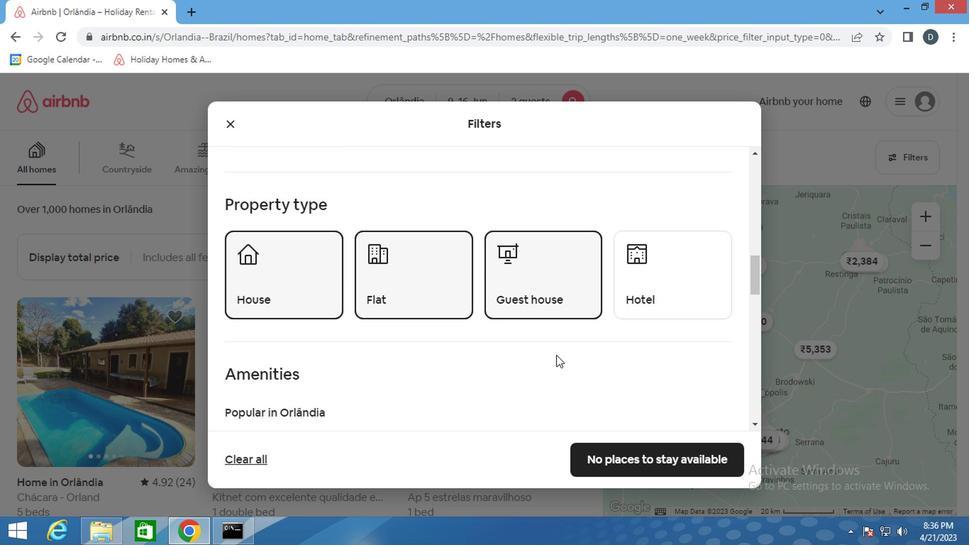 
Action: Mouse scrolled (554, 357) with delta (0, -1)
Screenshot: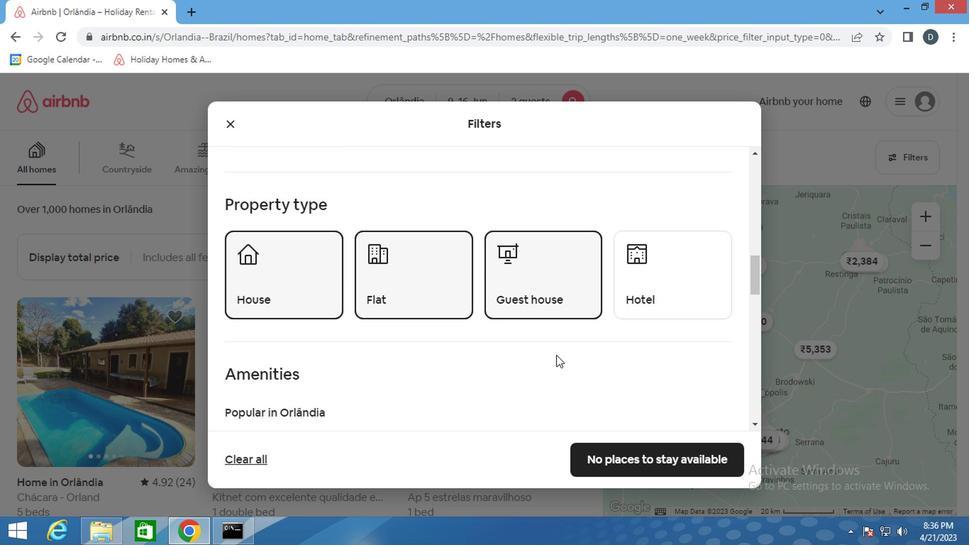
Action: Mouse scrolled (554, 357) with delta (0, -1)
Screenshot: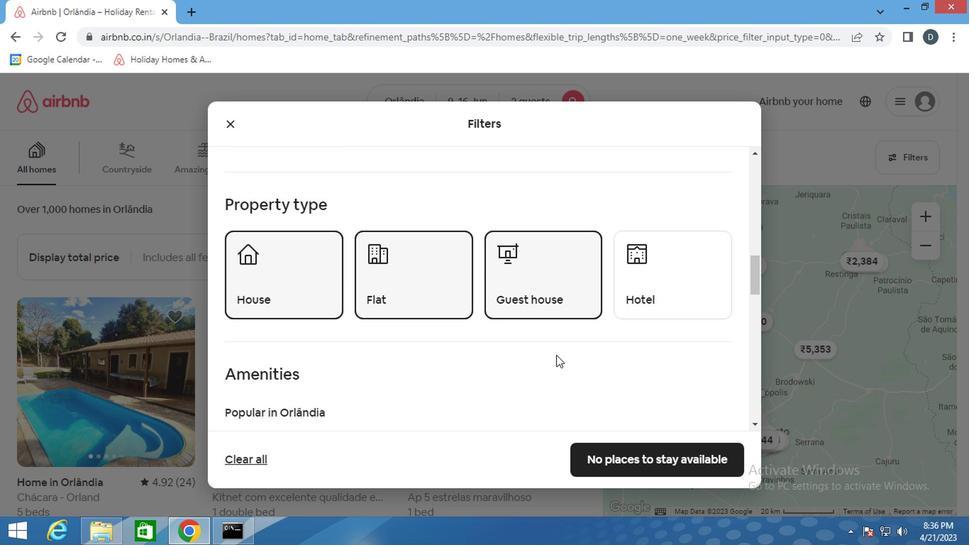 
Action: Mouse scrolled (554, 357) with delta (0, -1)
Screenshot: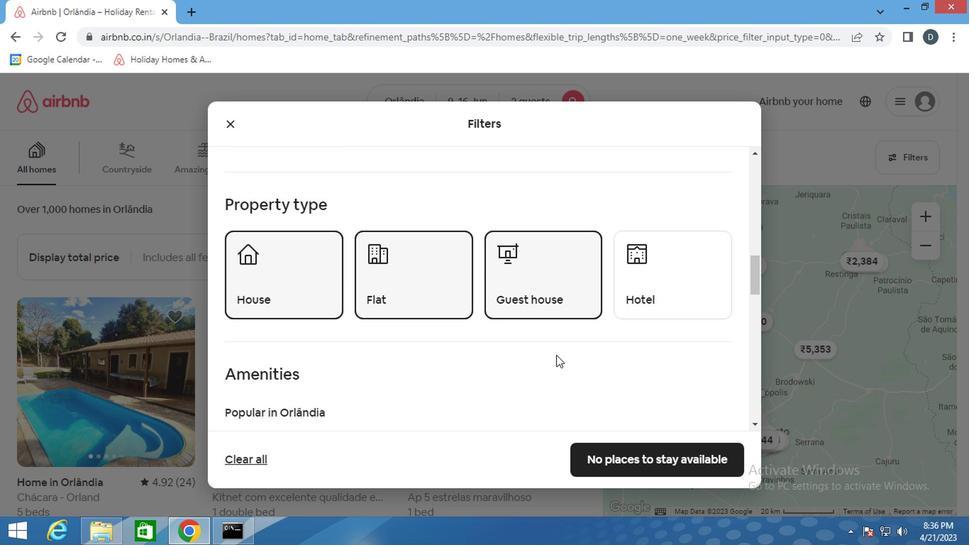 
Action: Mouse scrolled (554, 357) with delta (0, -1)
Screenshot: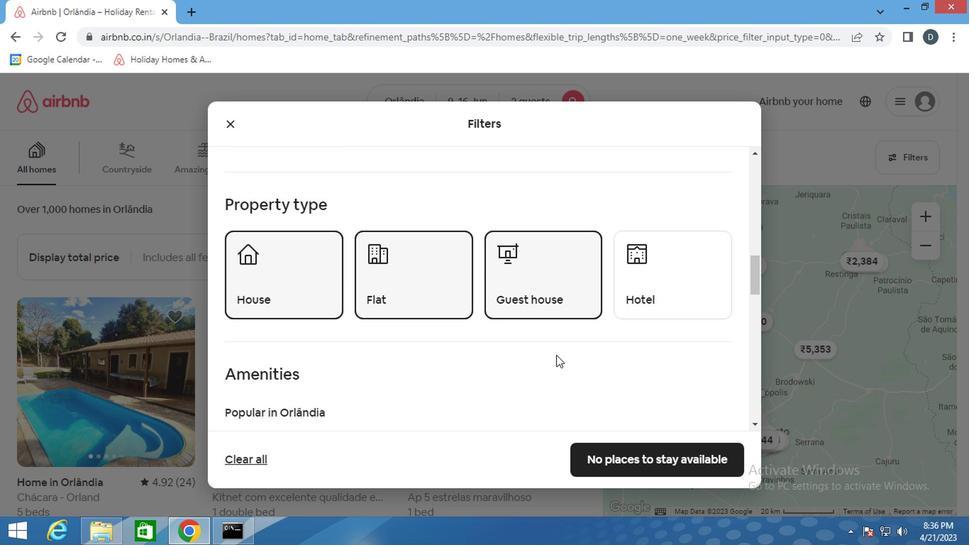 
Action: Mouse moved to (703, 353)
Screenshot: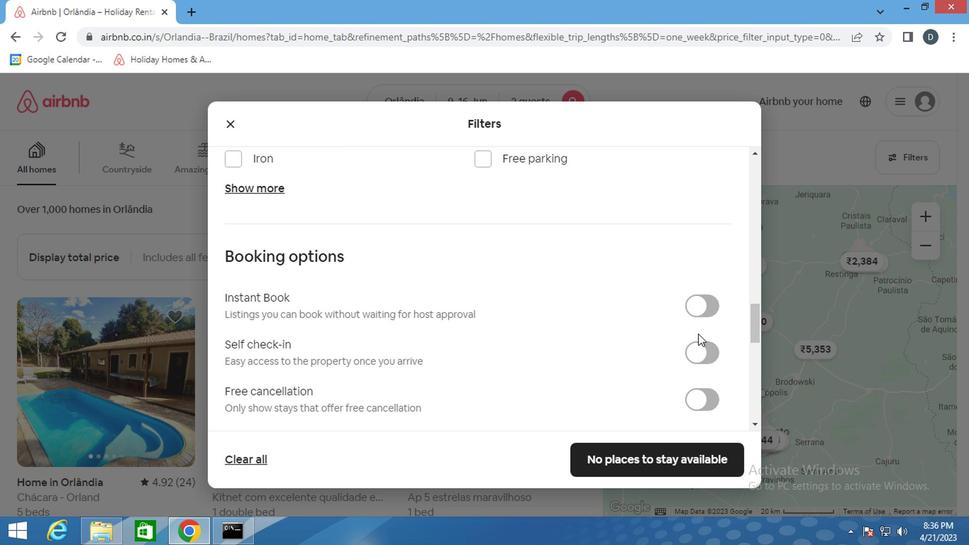 
Action: Mouse pressed left at (703, 353)
Screenshot: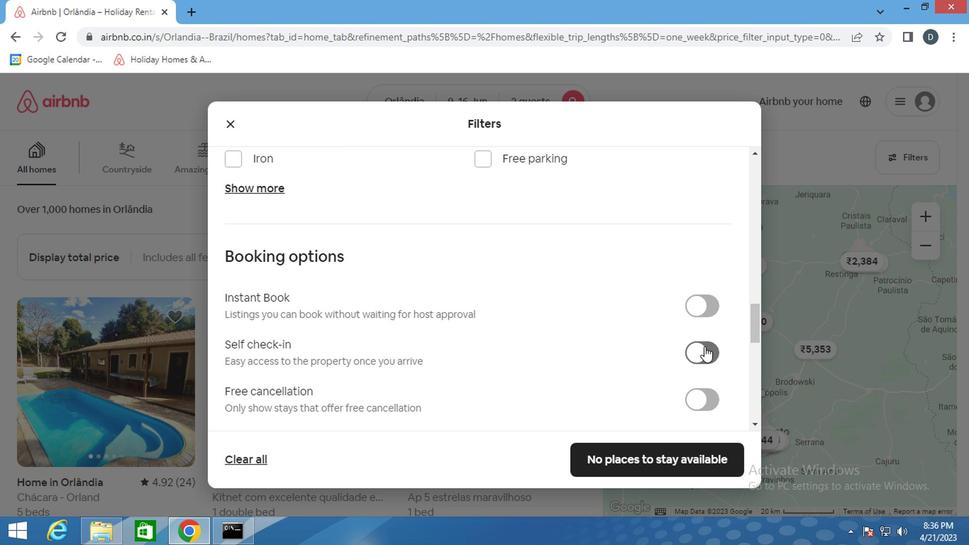 
Action: Mouse moved to (651, 356)
Screenshot: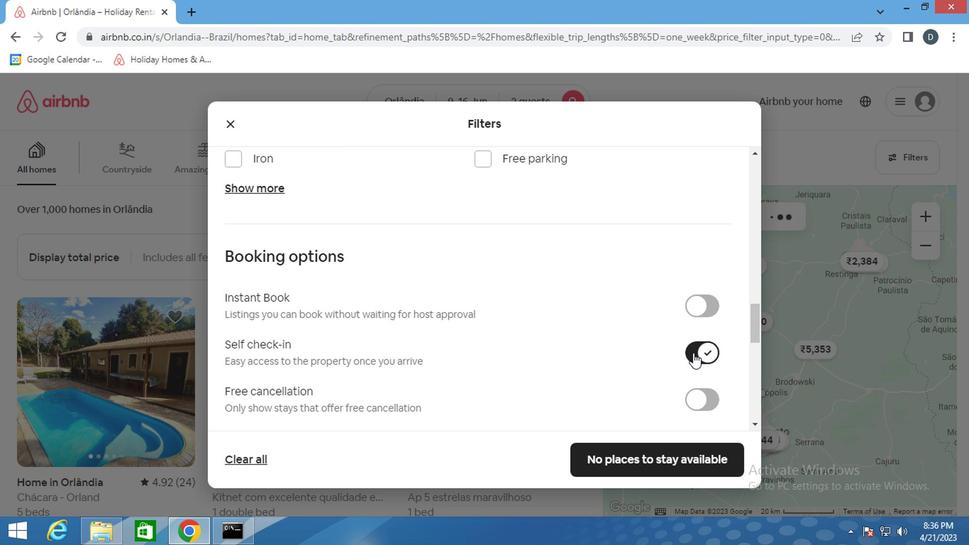 
Action: Mouse scrolled (651, 355) with delta (0, 0)
Screenshot: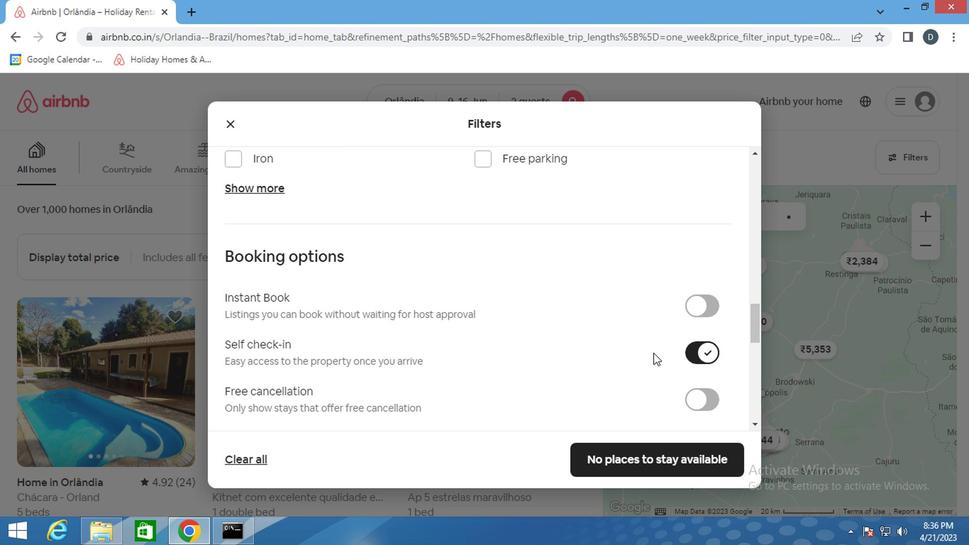
Action: Mouse scrolled (651, 355) with delta (0, 0)
Screenshot: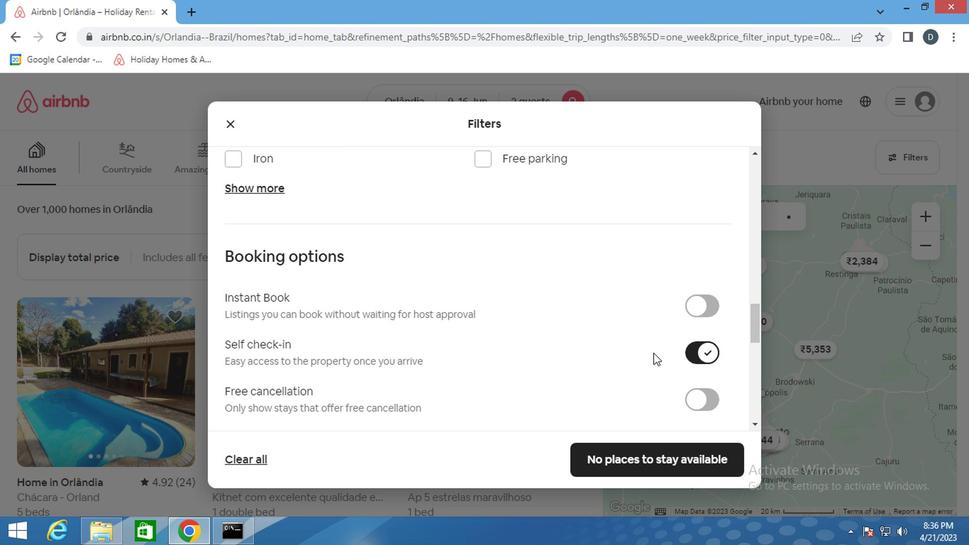 
Action: Mouse scrolled (651, 355) with delta (0, 0)
Screenshot: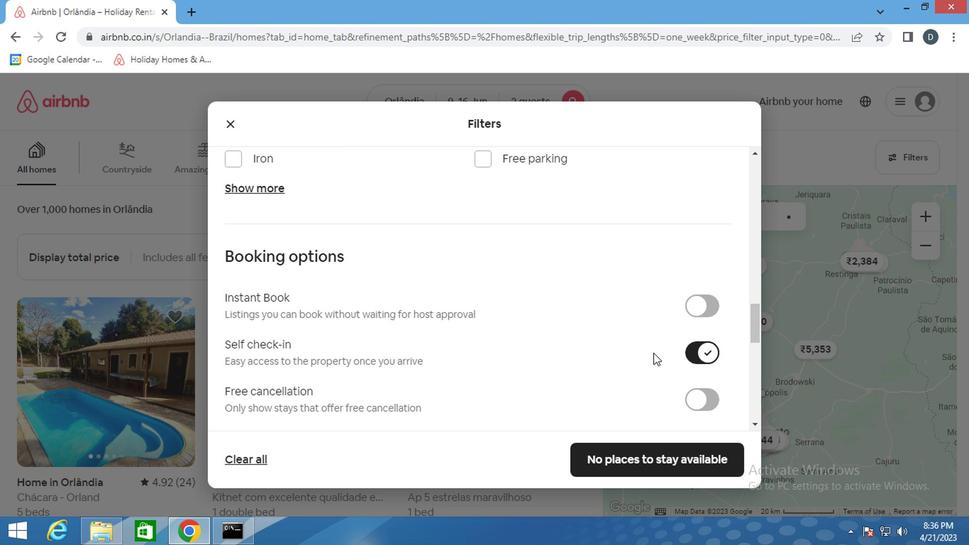 
Action: Mouse scrolled (651, 355) with delta (0, 0)
Screenshot: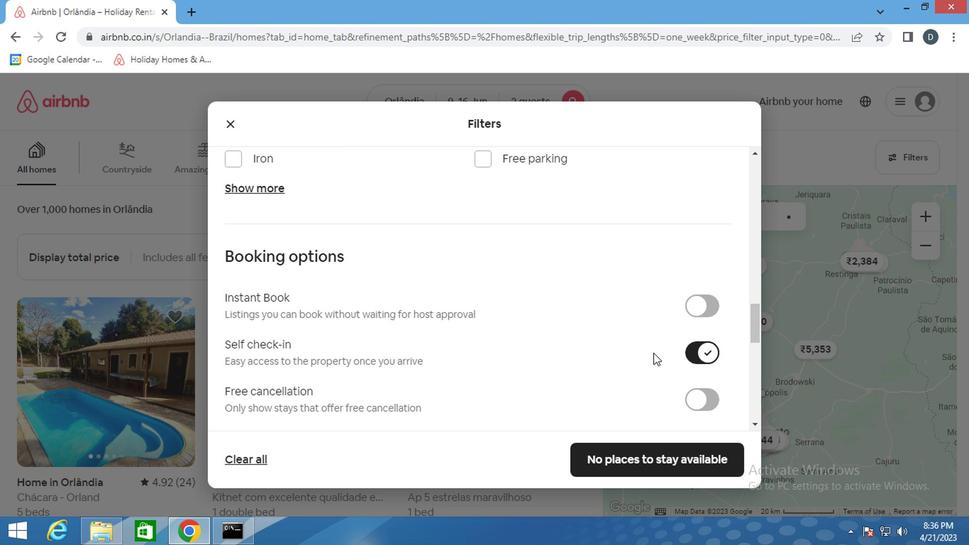 
Action: Mouse scrolled (651, 355) with delta (0, 0)
Screenshot: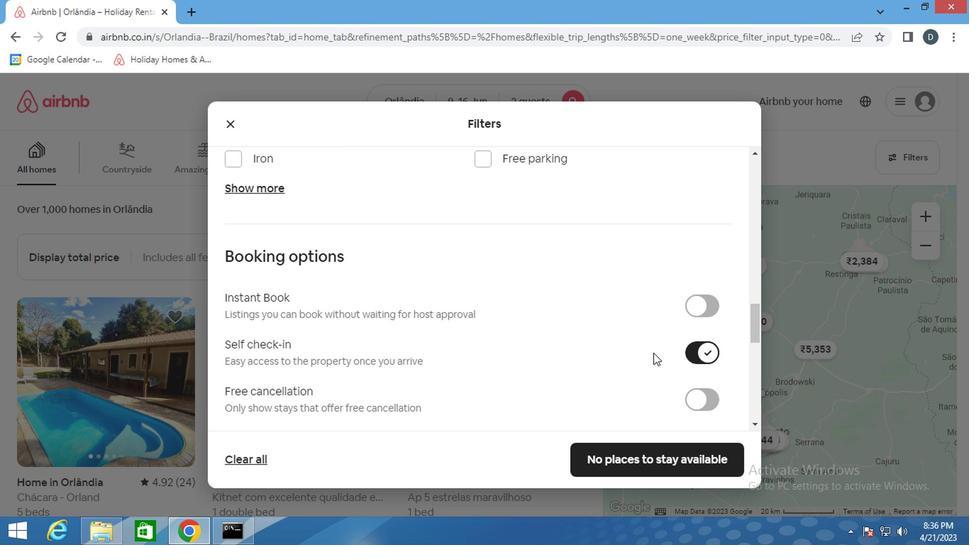 
Action: Mouse scrolled (651, 355) with delta (0, 0)
Screenshot: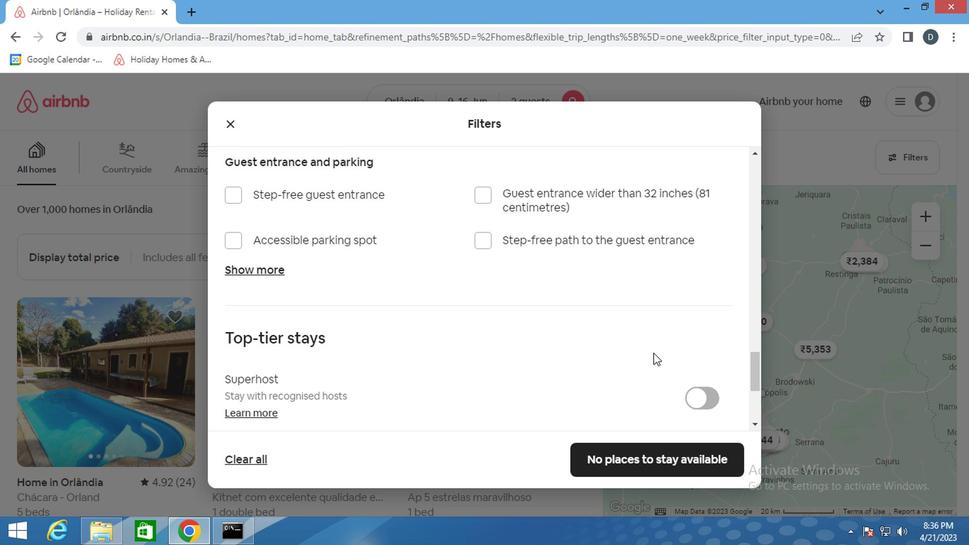 
Action: Mouse scrolled (651, 355) with delta (0, 0)
Screenshot: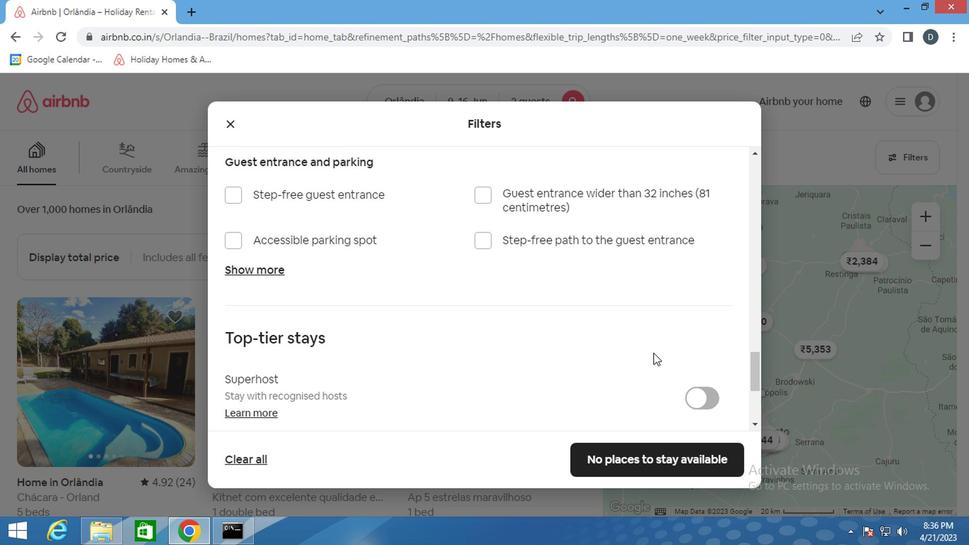 
Action: Mouse scrolled (651, 355) with delta (0, 0)
Screenshot: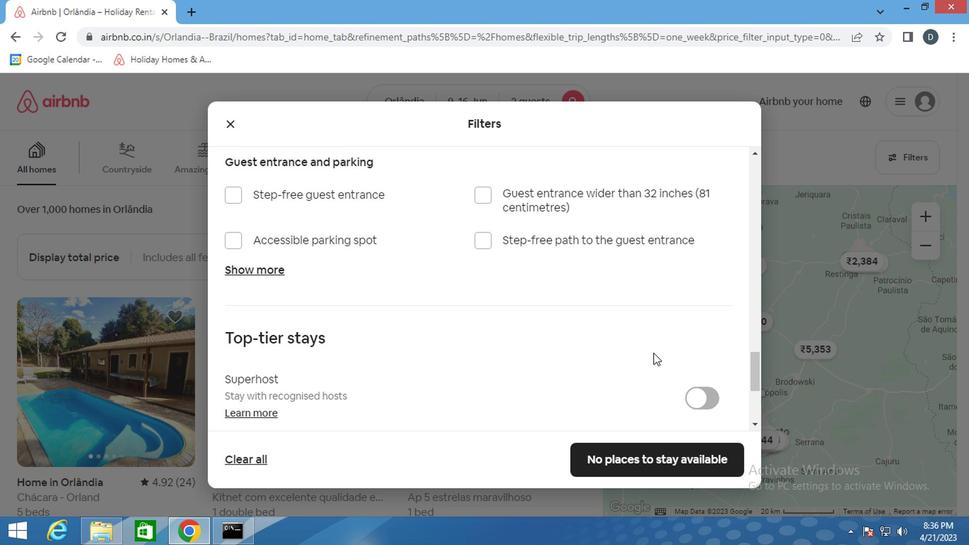 
Action: Mouse scrolled (651, 355) with delta (0, 0)
Screenshot: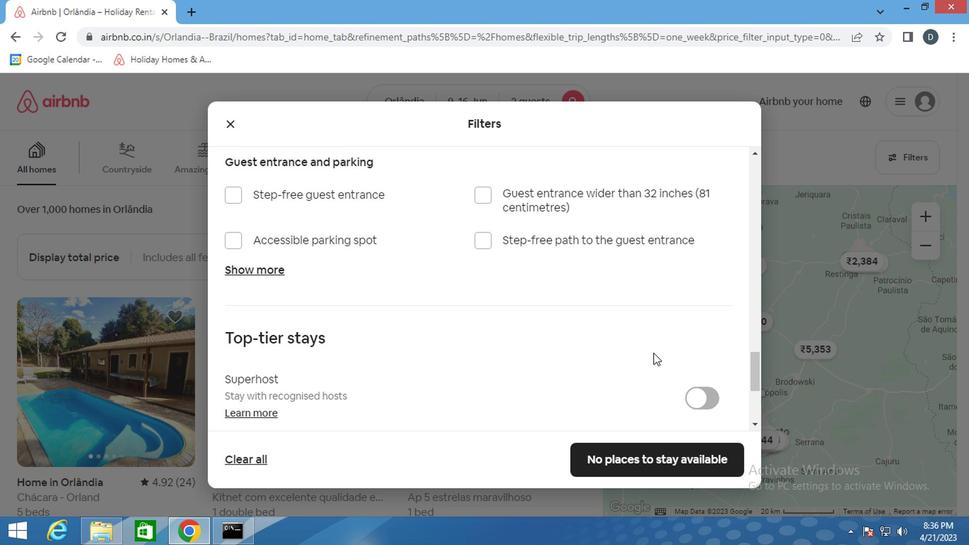 
Action: Mouse scrolled (651, 355) with delta (0, 0)
Screenshot: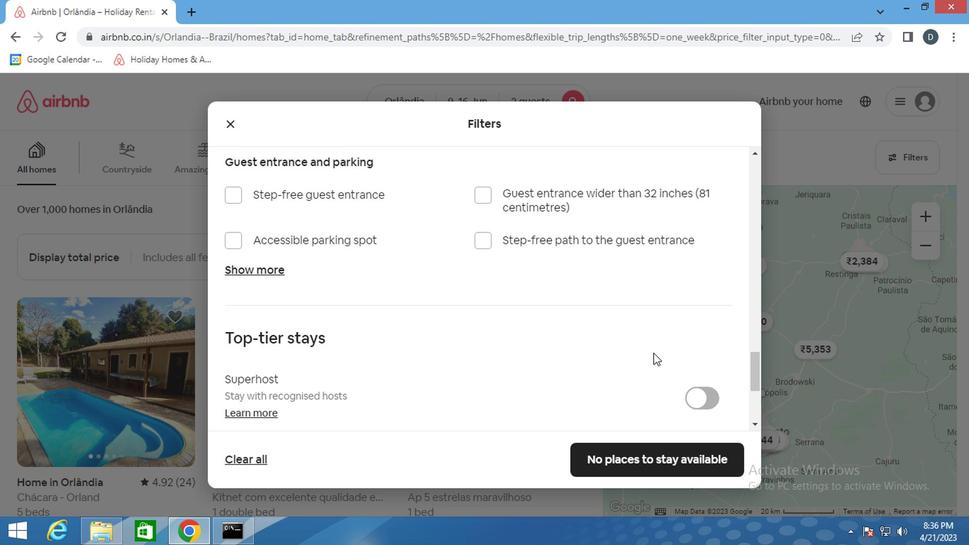 
Action: Mouse moved to (259, 399)
Screenshot: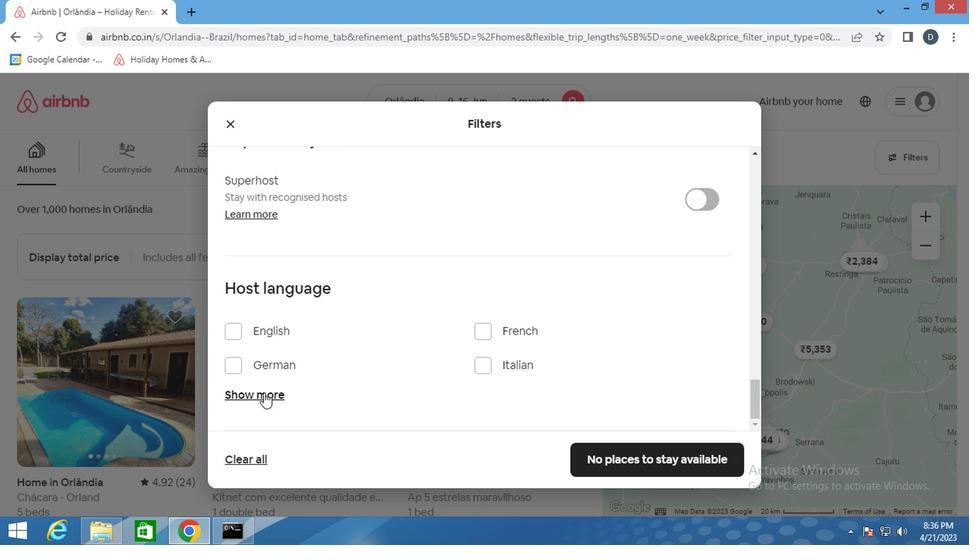 
Action: Mouse pressed left at (259, 399)
Screenshot: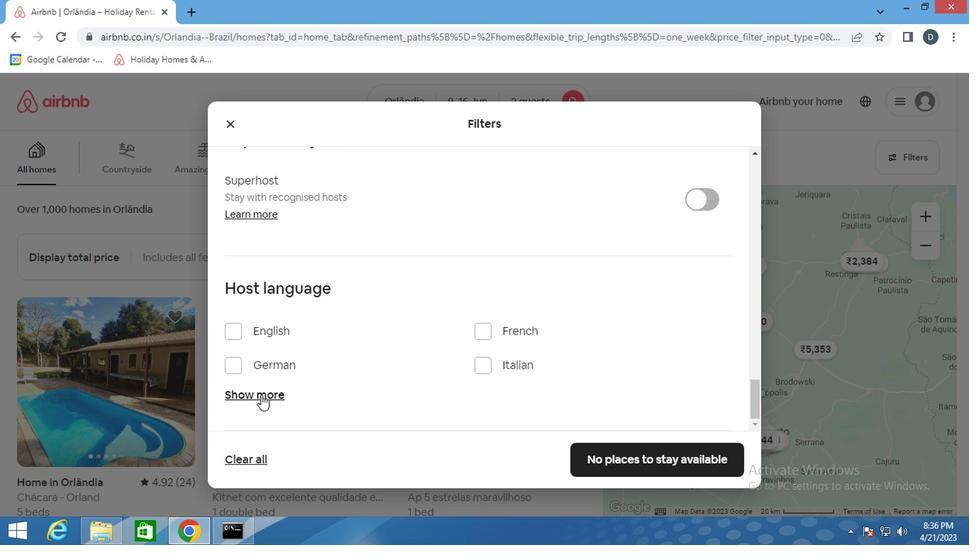 
Action: Mouse moved to (265, 402)
Screenshot: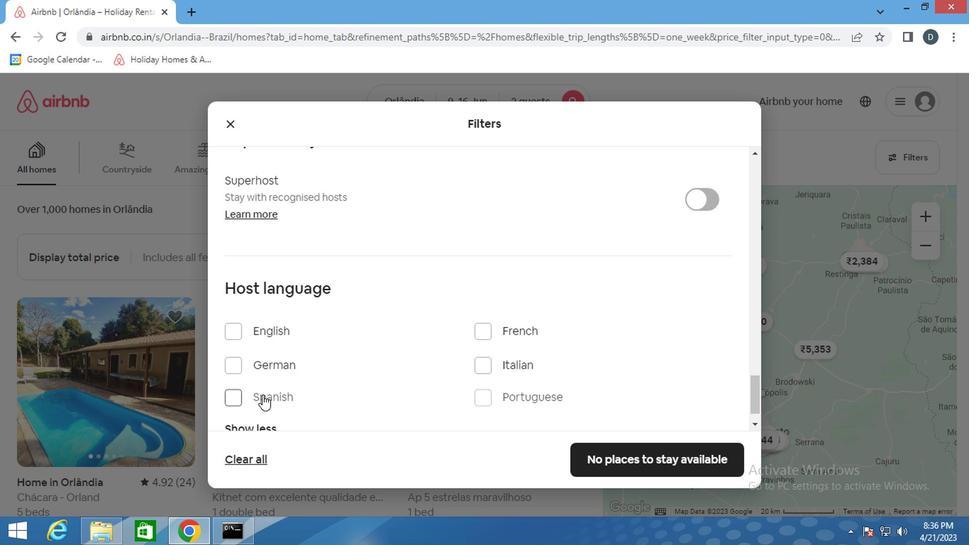 
Action: Mouse pressed left at (265, 402)
Screenshot: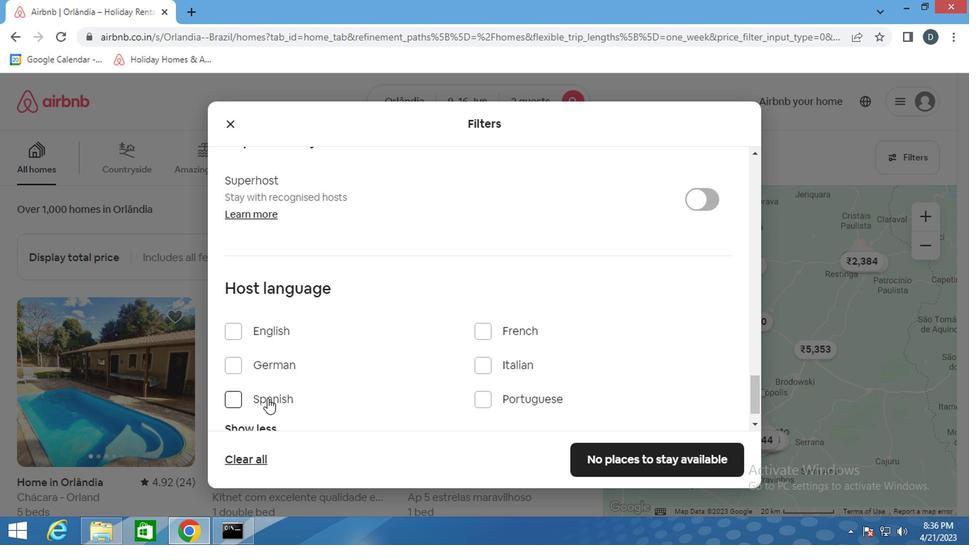 
Action: Mouse moved to (603, 453)
Screenshot: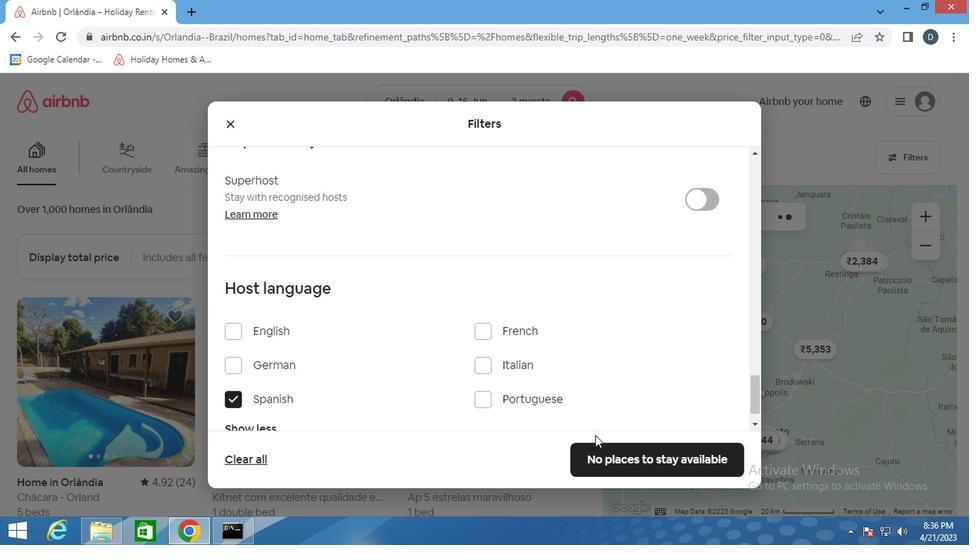 
Action: Mouse pressed left at (603, 453)
Screenshot: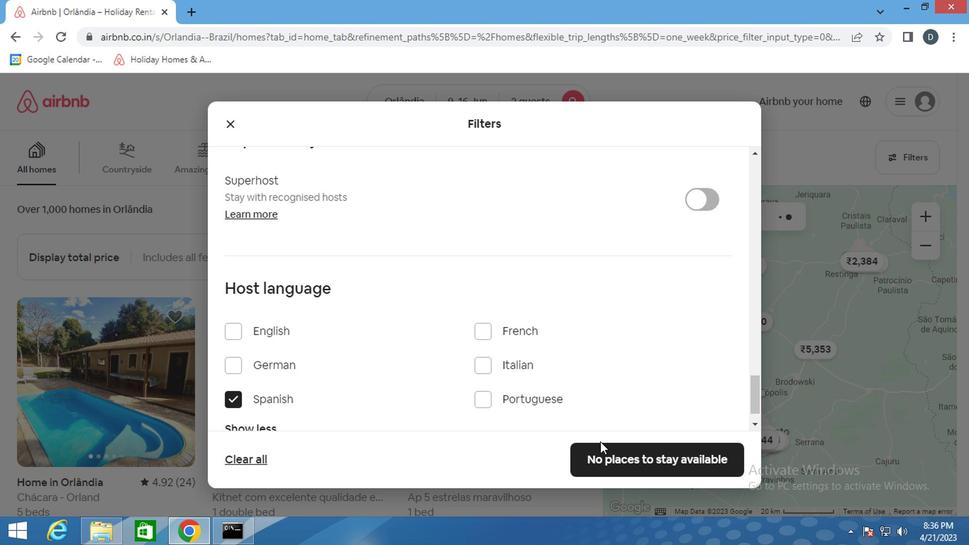 
Action: Mouse moved to (582, 312)
Screenshot: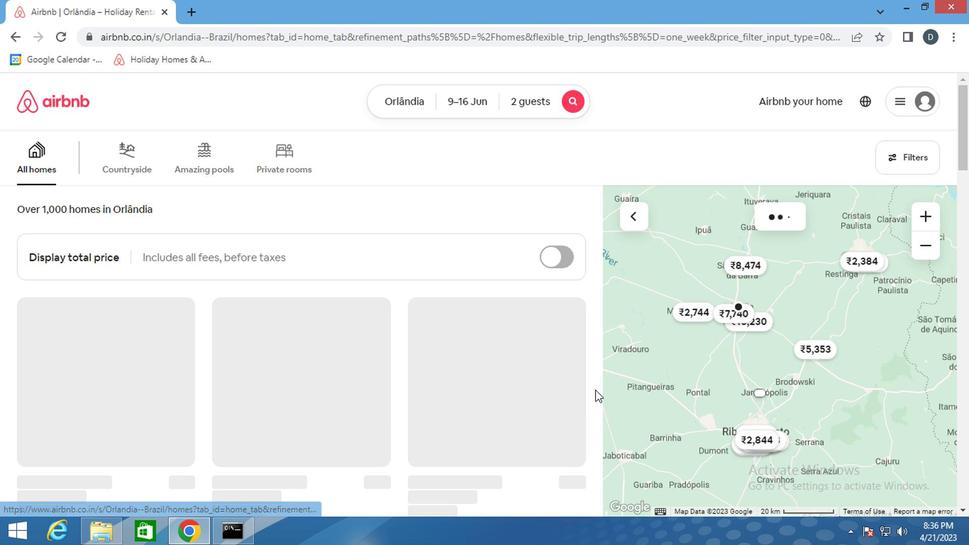 
